 Task: Send an email with the signature Gage Hill with the subject Invitation to a trade show and the message I am having trouble accessing the shared drive. Can you please check if there are any issues? from softage.10@softage.net to softage.8@softage.net and move the email from Sent Items to the folder Business growth
Action: Mouse moved to (97, 88)
Screenshot: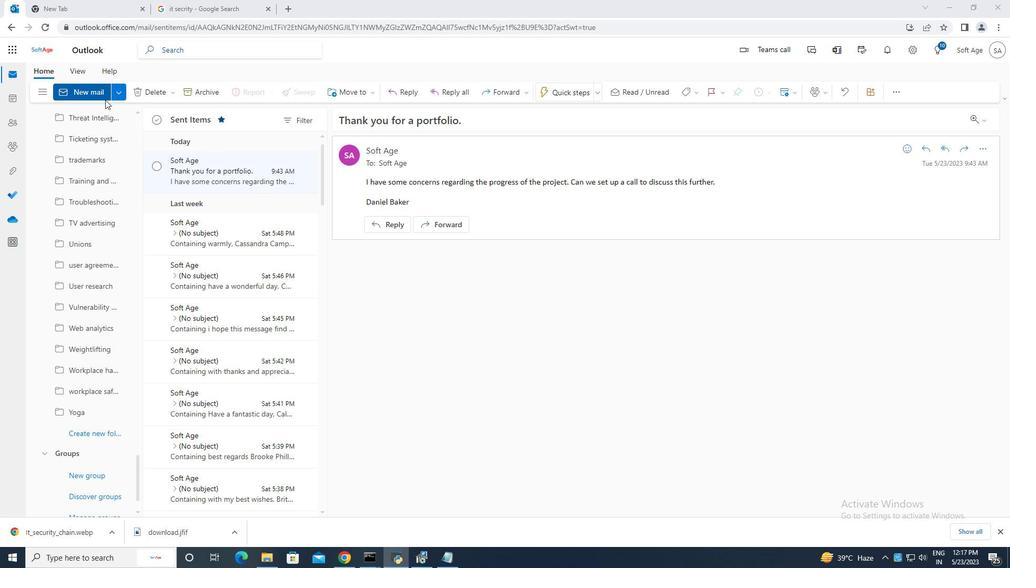 
Action: Mouse pressed left at (97, 88)
Screenshot: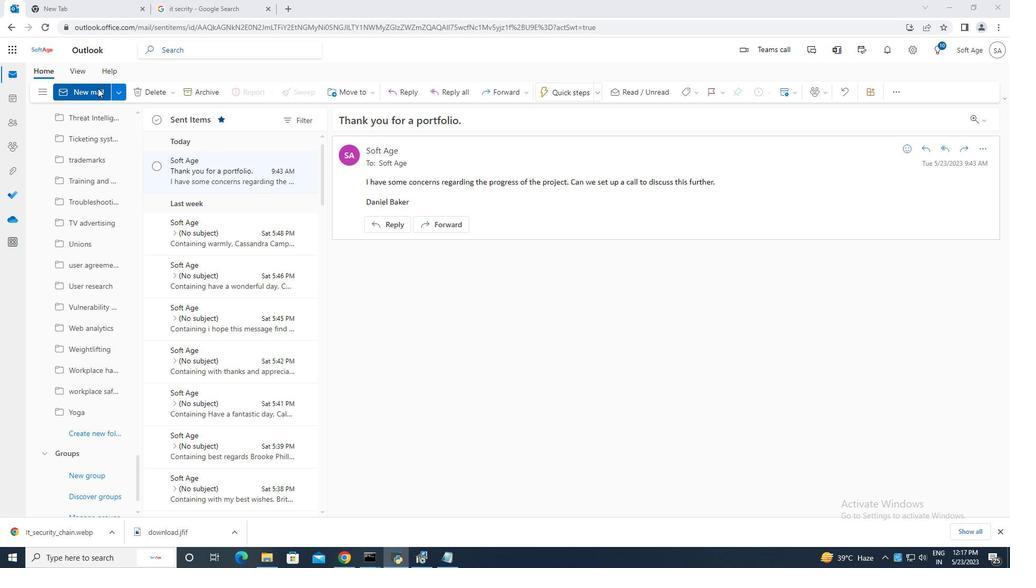 
Action: Mouse moved to (677, 100)
Screenshot: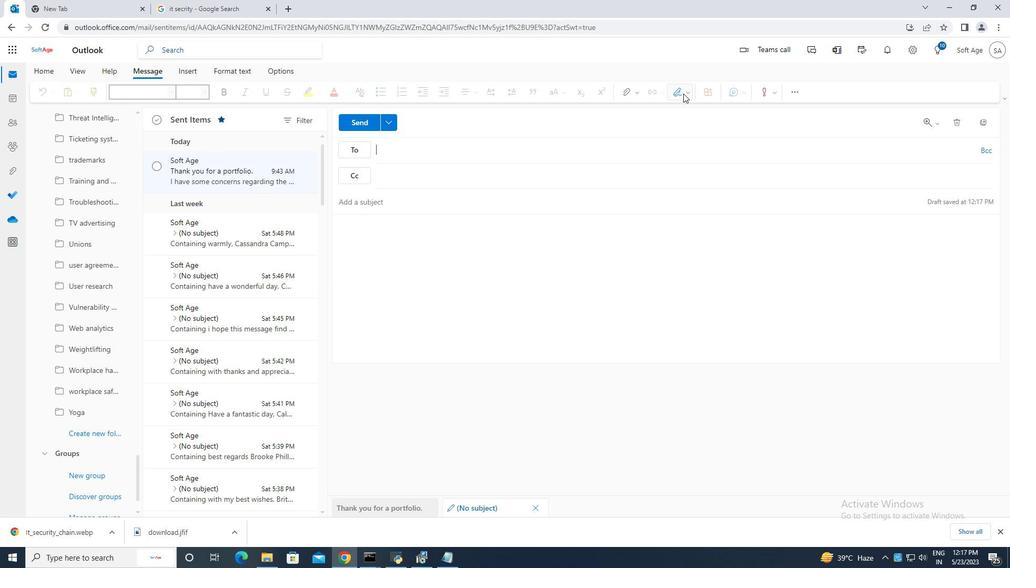 
Action: Mouse pressed left at (677, 100)
Screenshot: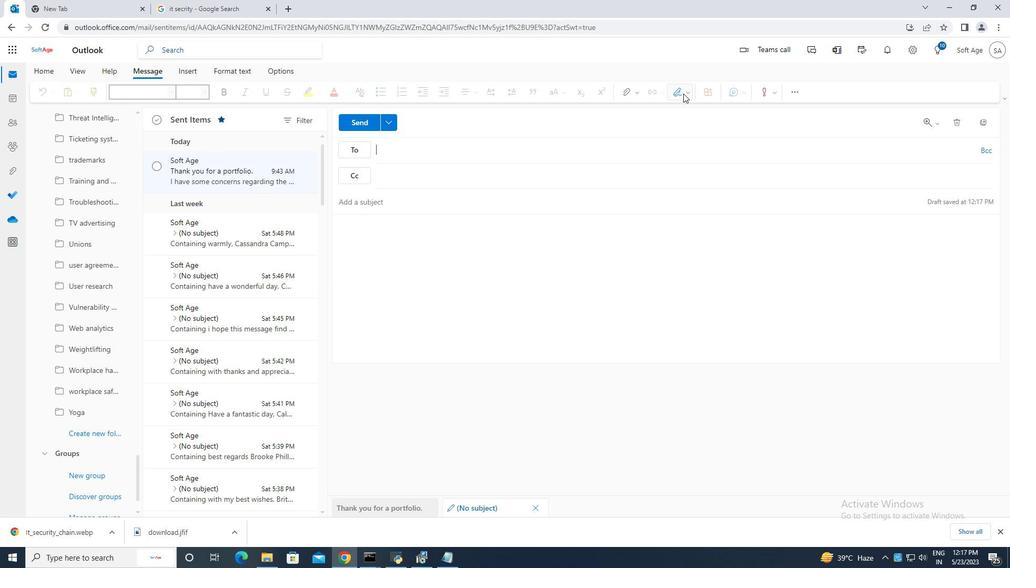 
Action: Mouse moved to (683, 91)
Screenshot: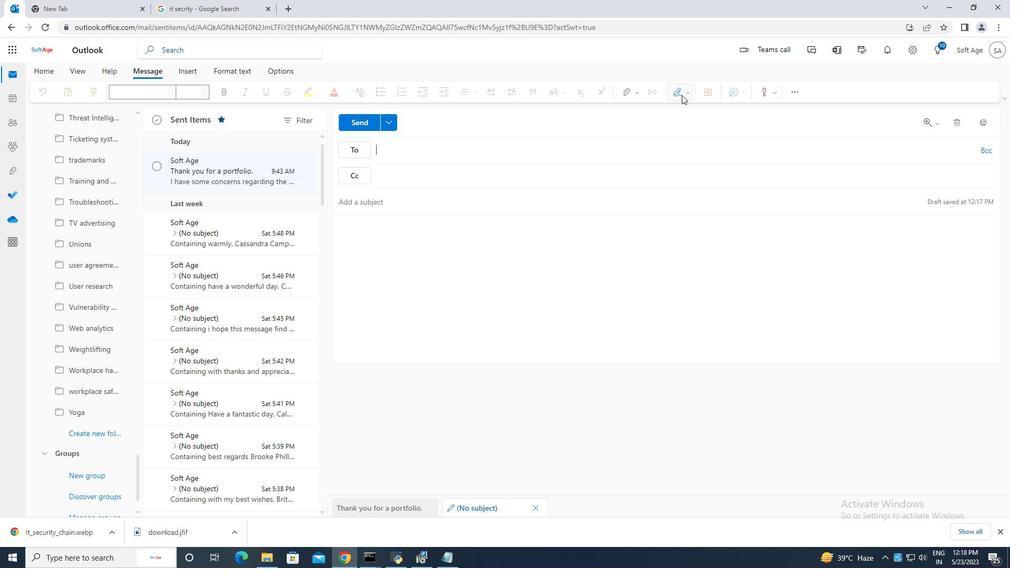 
Action: Mouse pressed left at (683, 91)
Screenshot: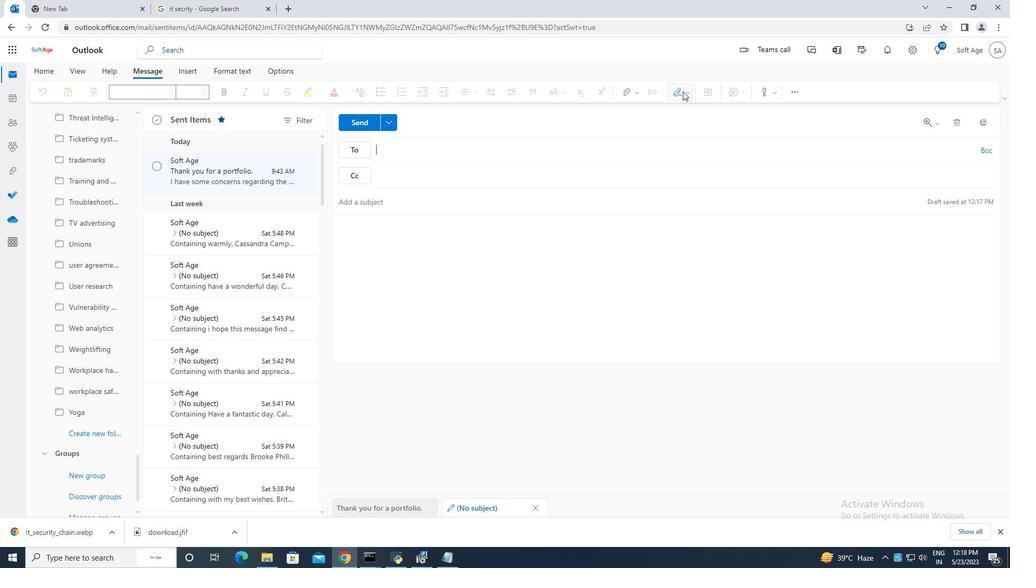 
Action: Mouse moved to (664, 132)
Screenshot: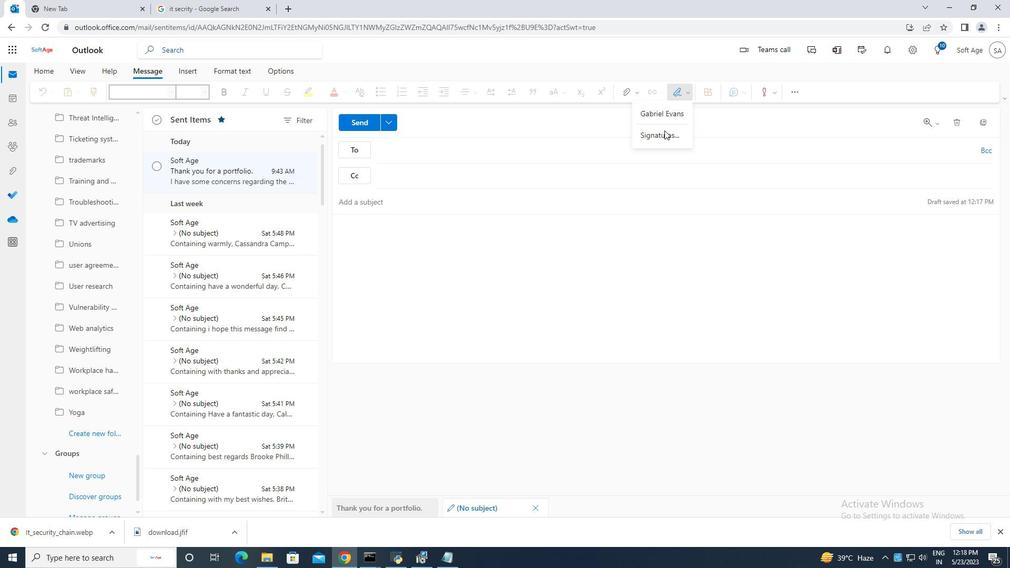 
Action: Mouse pressed left at (664, 132)
Screenshot: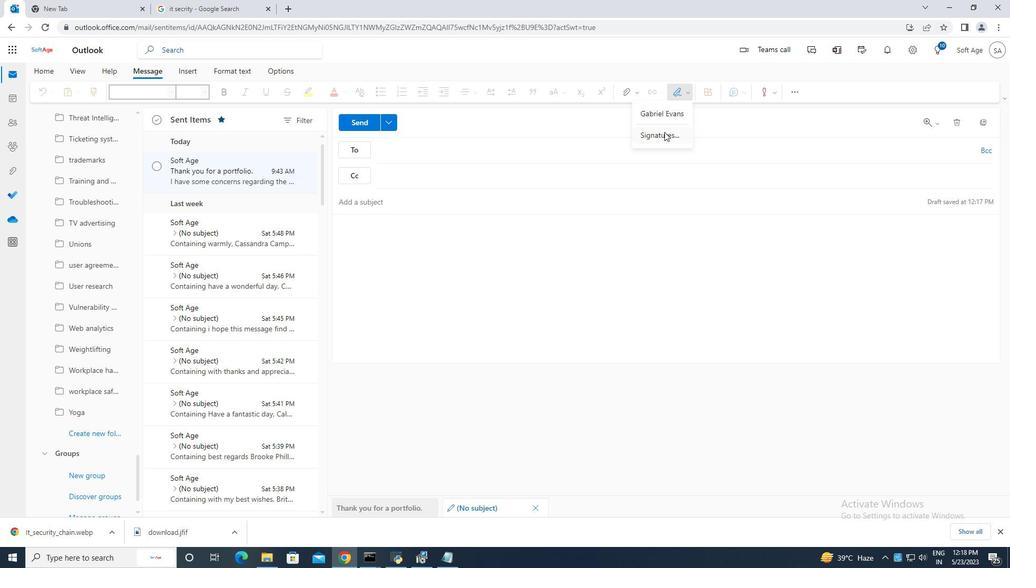 
Action: Mouse moved to (718, 177)
Screenshot: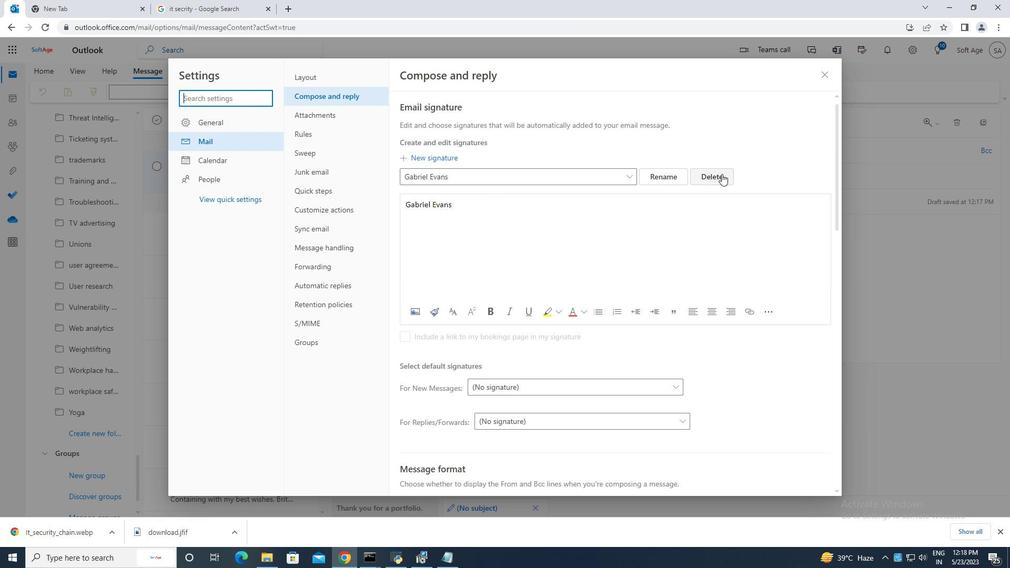
Action: Mouse pressed left at (718, 177)
Screenshot: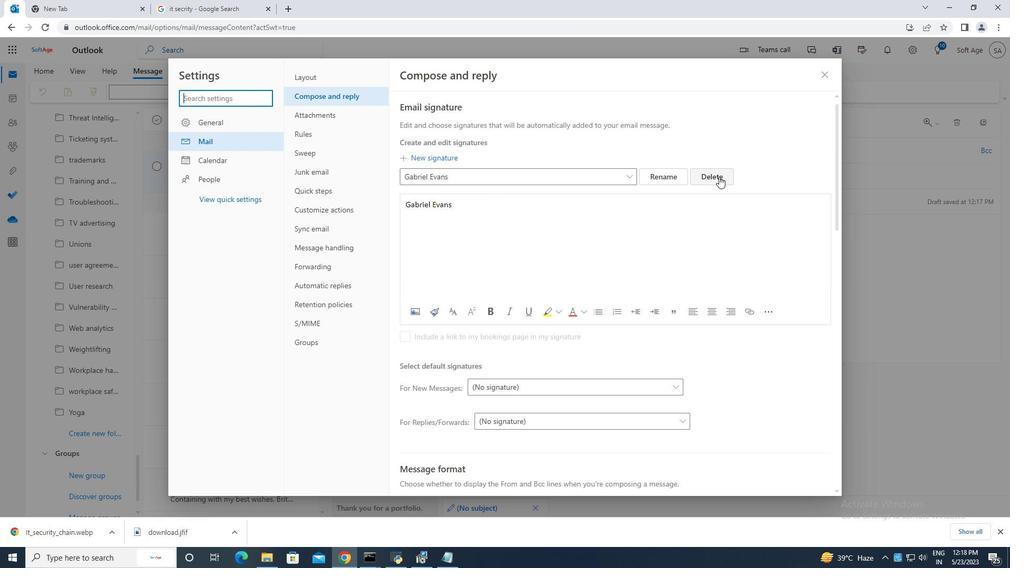 
Action: Mouse moved to (429, 177)
Screenshot: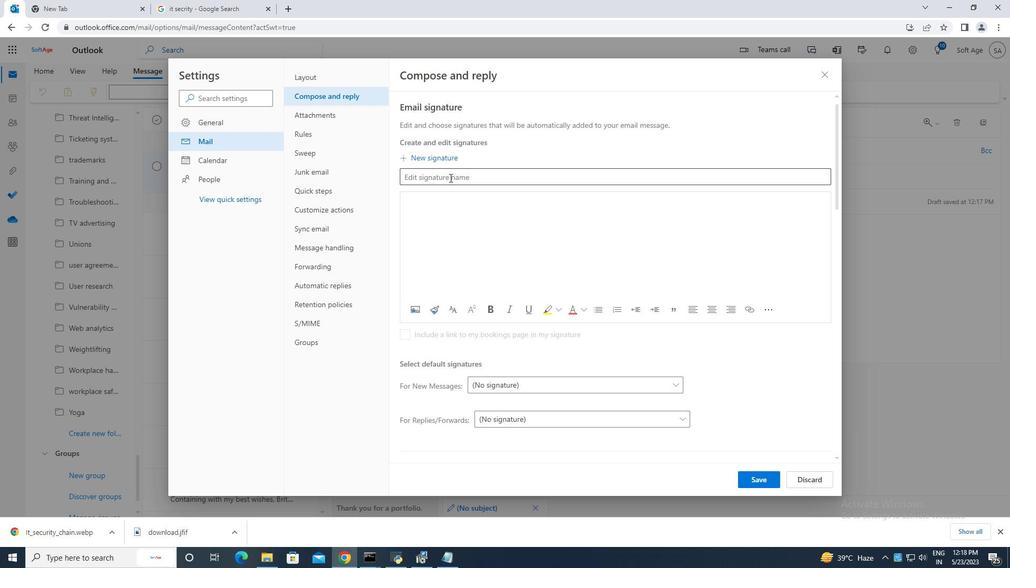 
Action: Mouse pressed left at (429, 177)
Screenshot: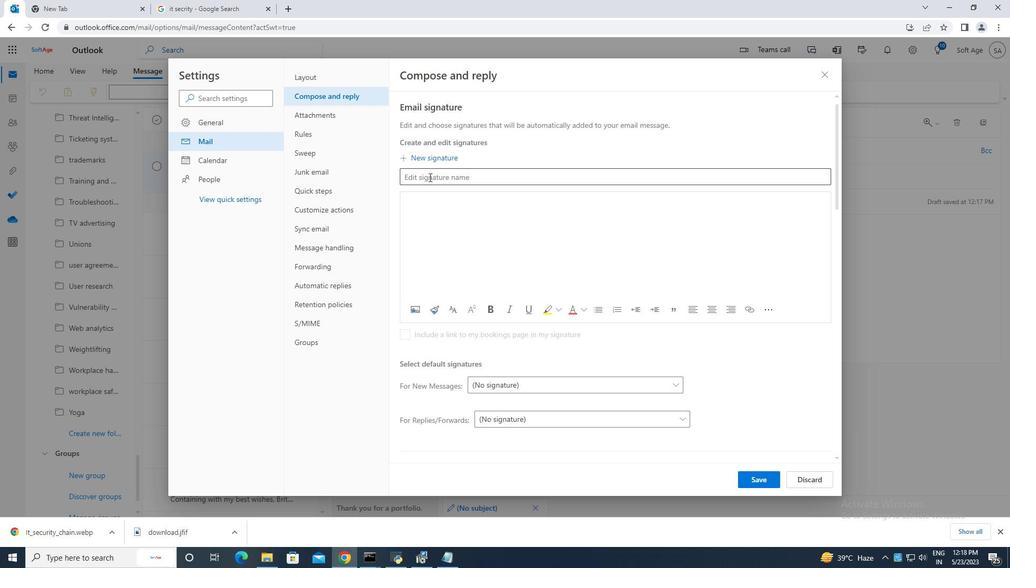
Action: Key pressed <Key.caps_lock>G<Key.caps_lock>age<Key.space><Key.caps_lock>H<Key.caps_lock>ill
Screenshot: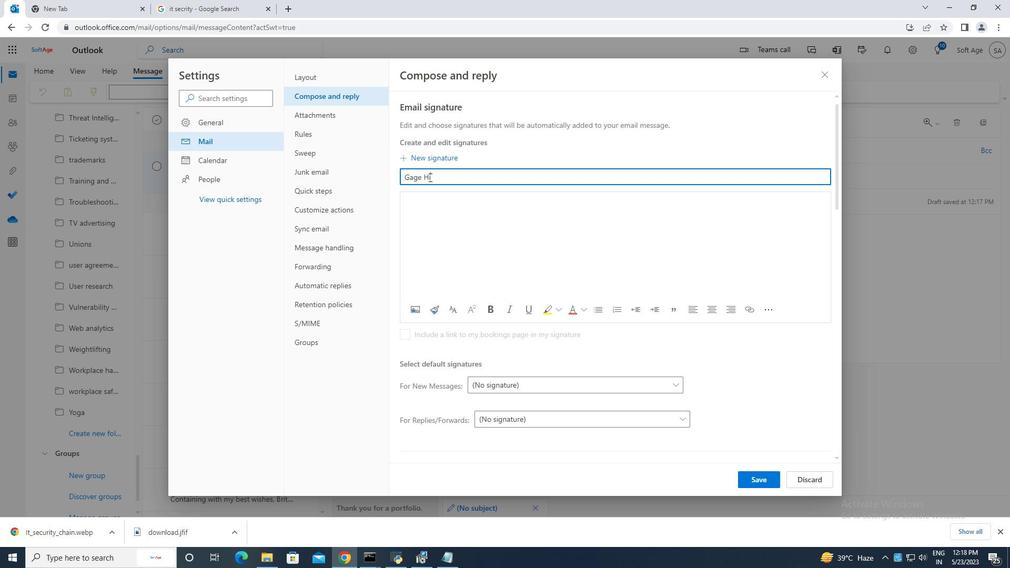 
Action: Mouse moved to (441, 207)
Screenshot: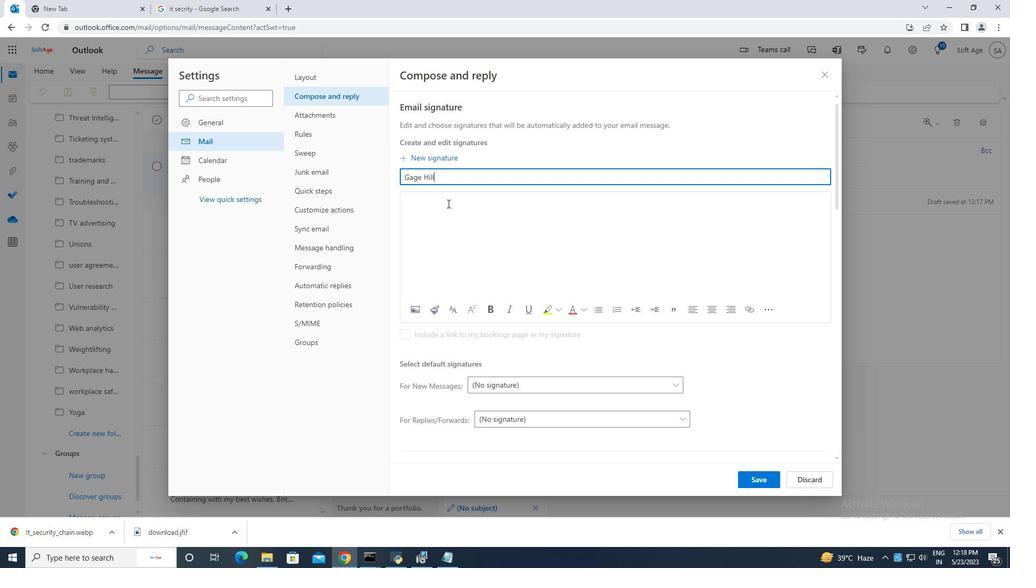 
Action: Mouse pressed left at (441, 207)
Screenshot: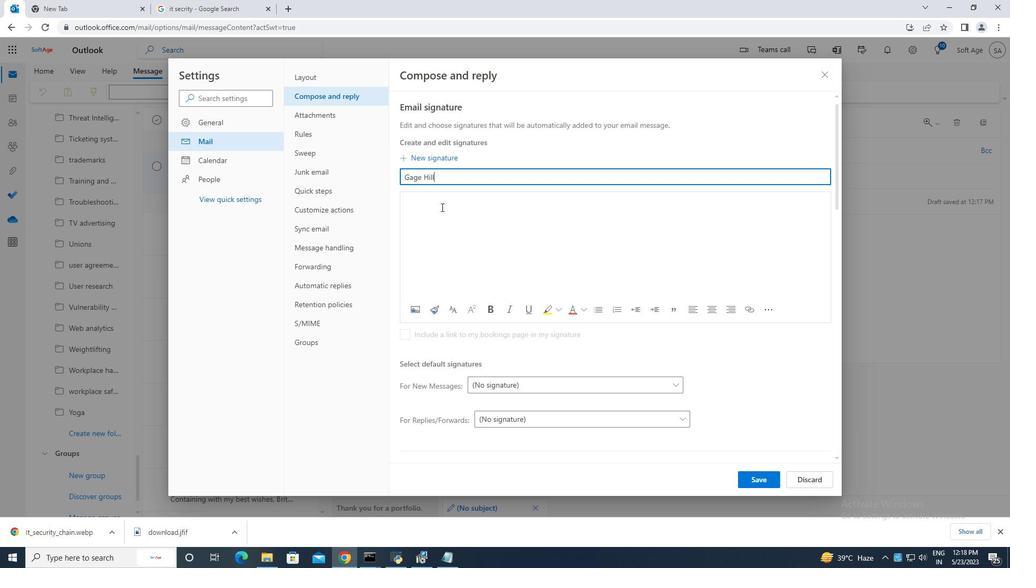 
Action: Mouse moved to (438, 207)
Screenshot: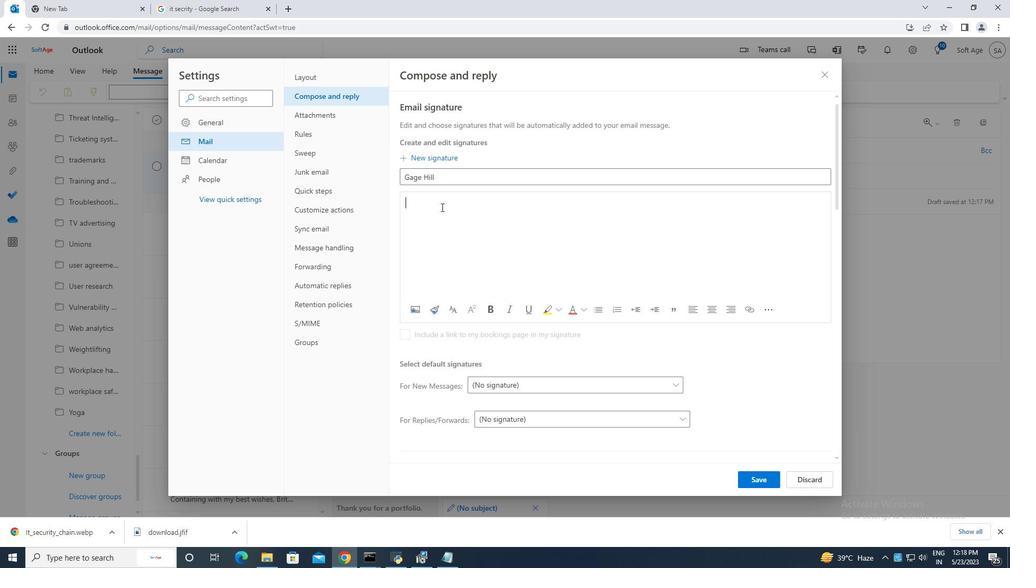 
Action: Key pressed <Key.caps_lock>G<Key.caps_lock>age<Key.space><Key.caps_lock>H<Key.caps_lock>ill
Screenshot: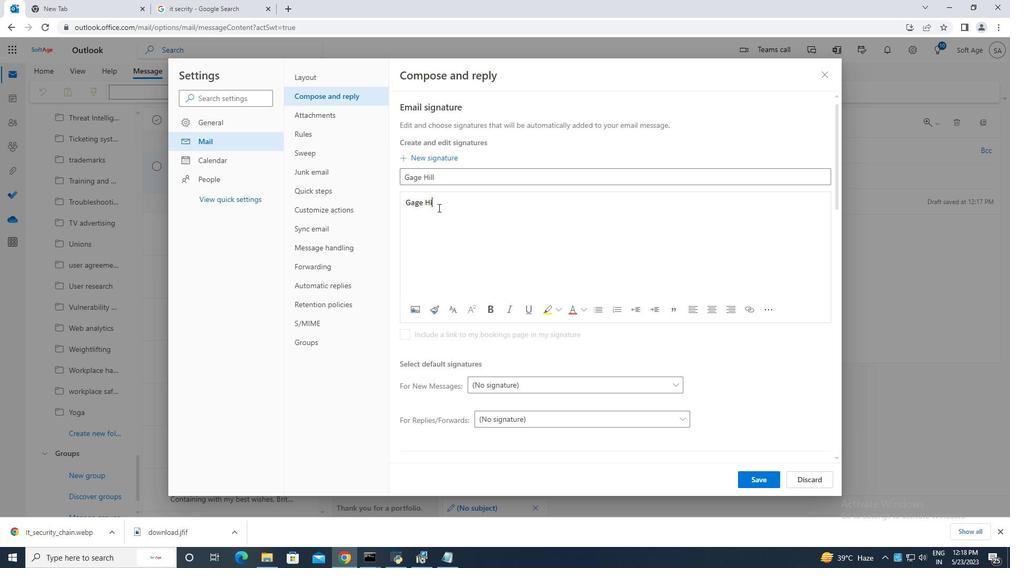 
Action: Mouse moved to (763, 481)
Screenshot: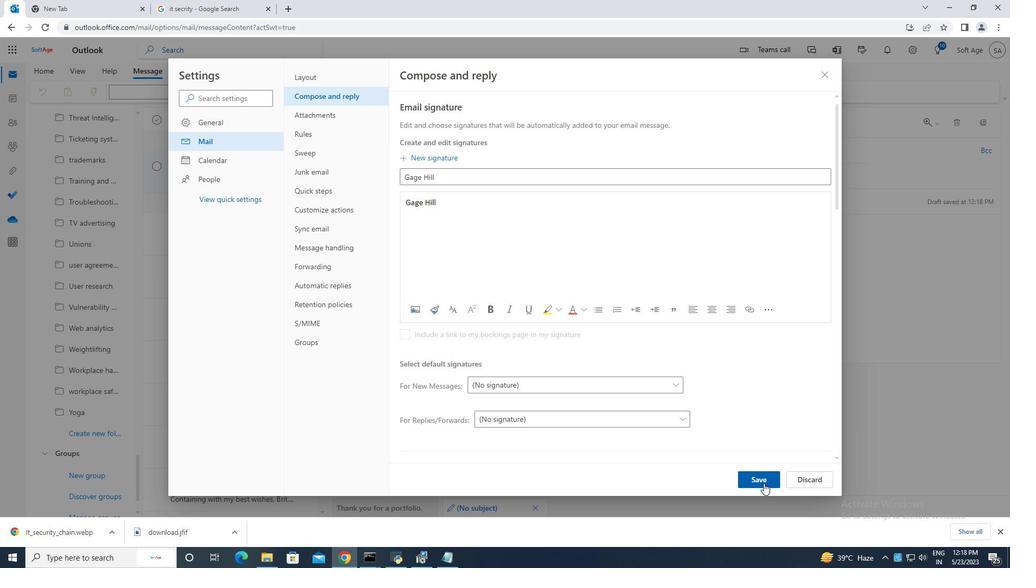 
Action: Mouse pressed left at (763, 481)
Screenshot: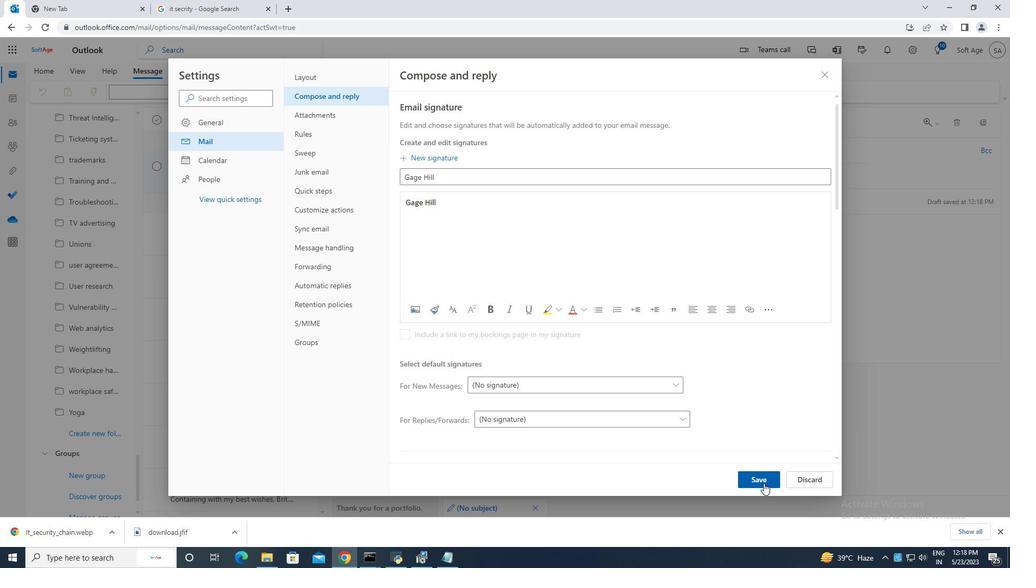 
Action: Mouse moved to (826, 73)
Screenshot: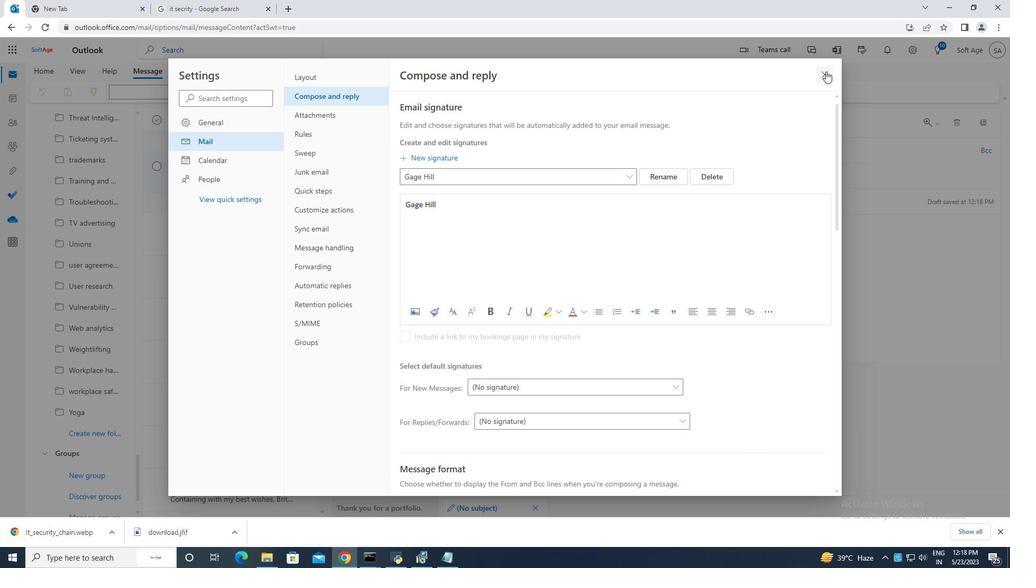 
Action: Mouse pressed left at (826, 73)
Screenshot: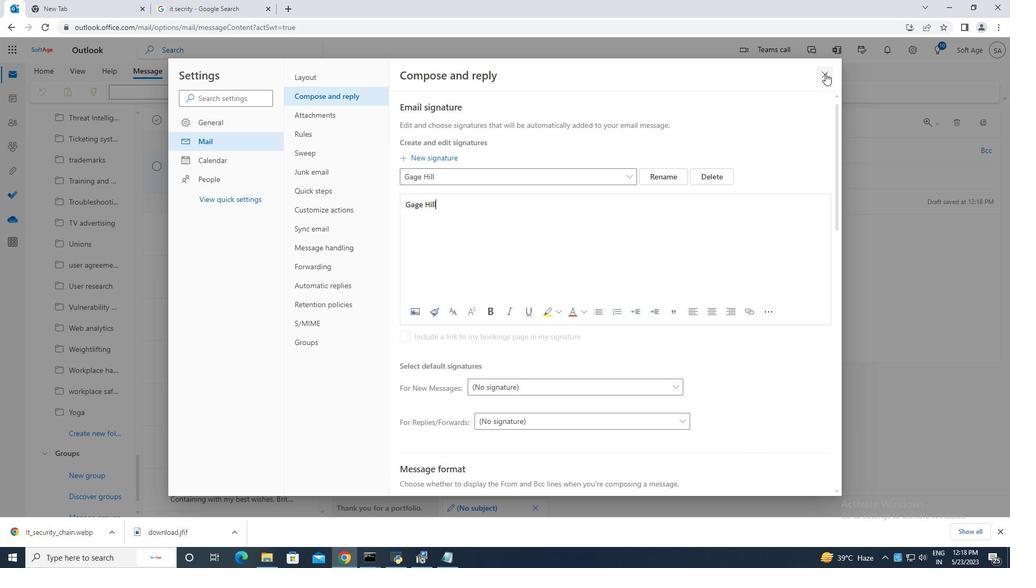 
Action: Mouse moved to (691, 93)
Screenshot: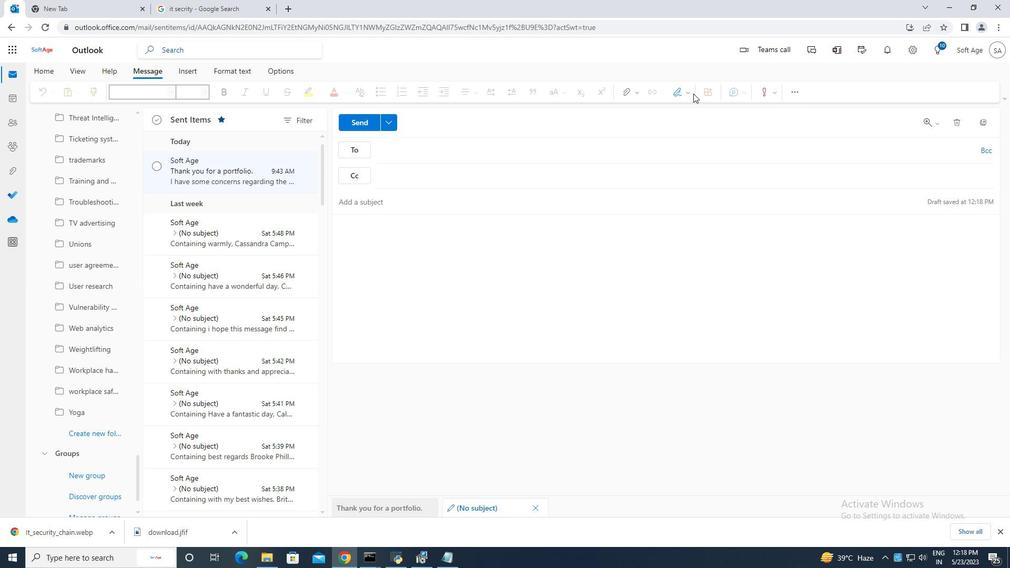 
Action: Mouse pressed left at (691, 93)
Screenshot: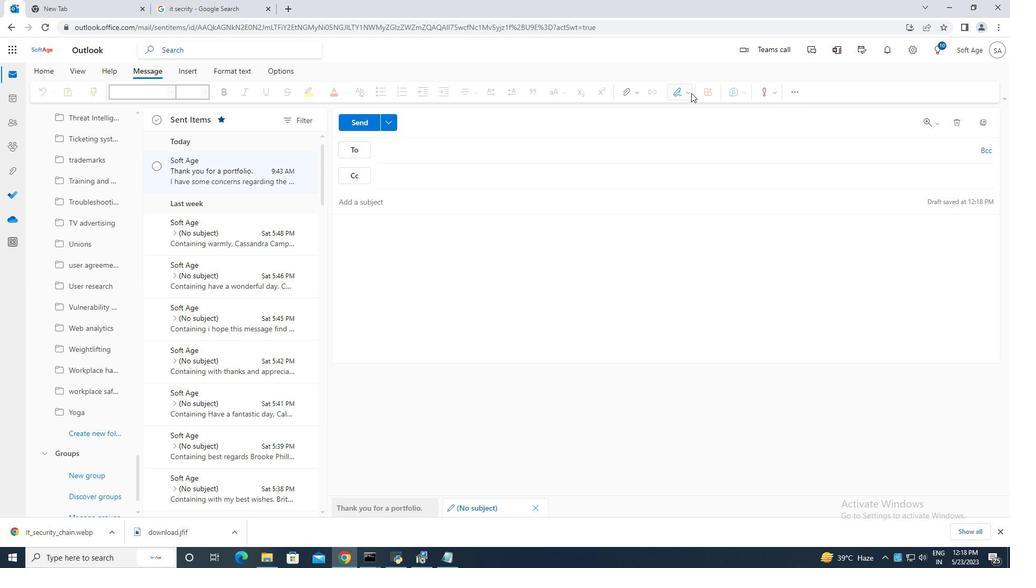 
Action: Mouse moved to (663, 115)
Screenshot: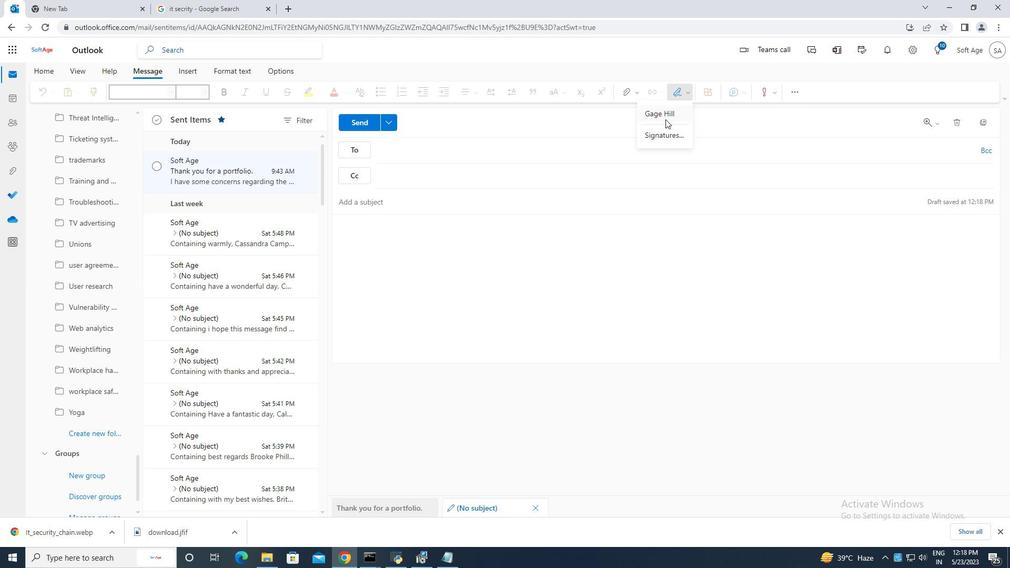
Action: Mouse pressed left at (663, 115)
Screenshot: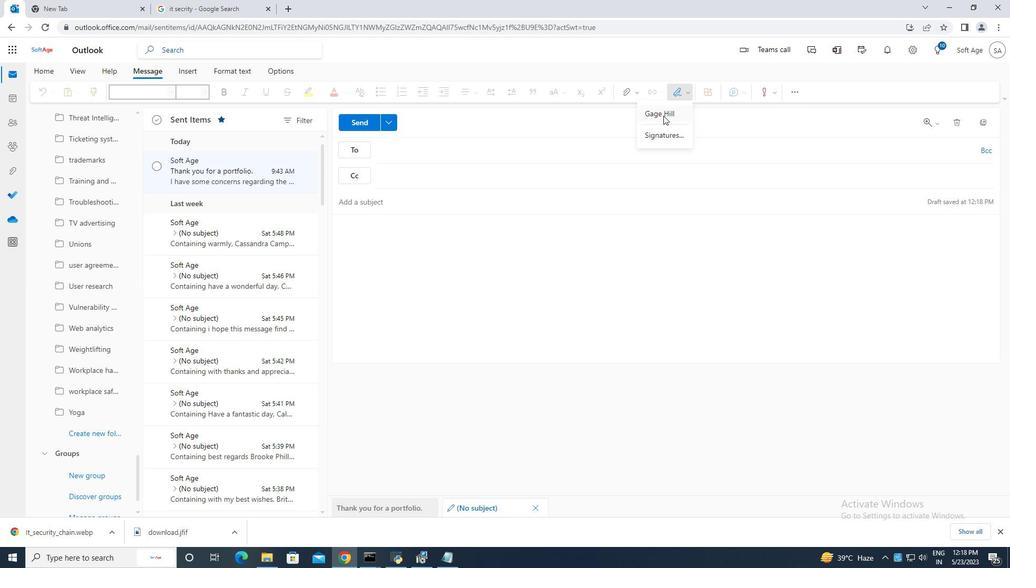 
Action: Mouse moved to (347, 222)
Screenshot: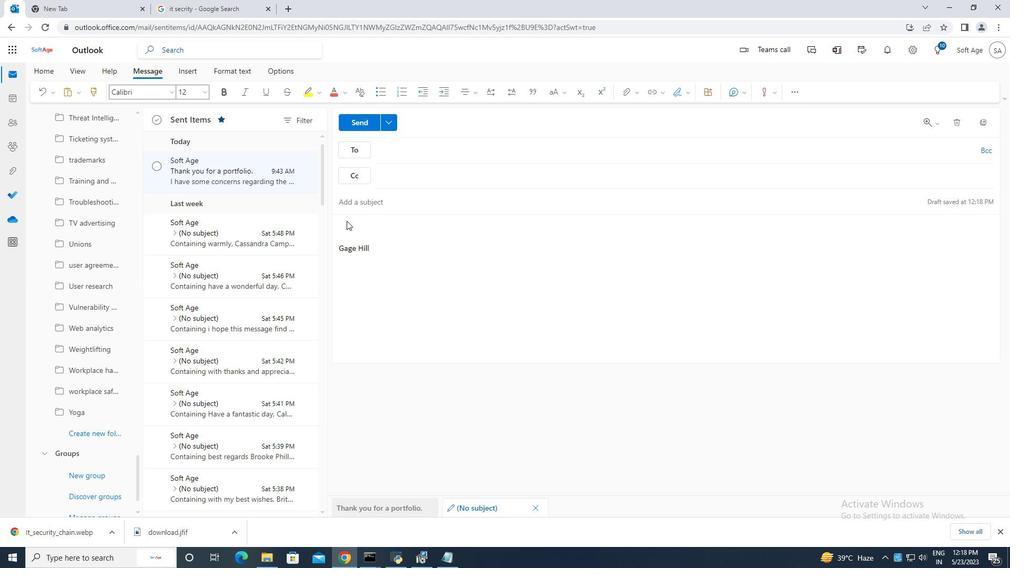 
Action: Mouse pressed left at (347, 222)
Screenshot: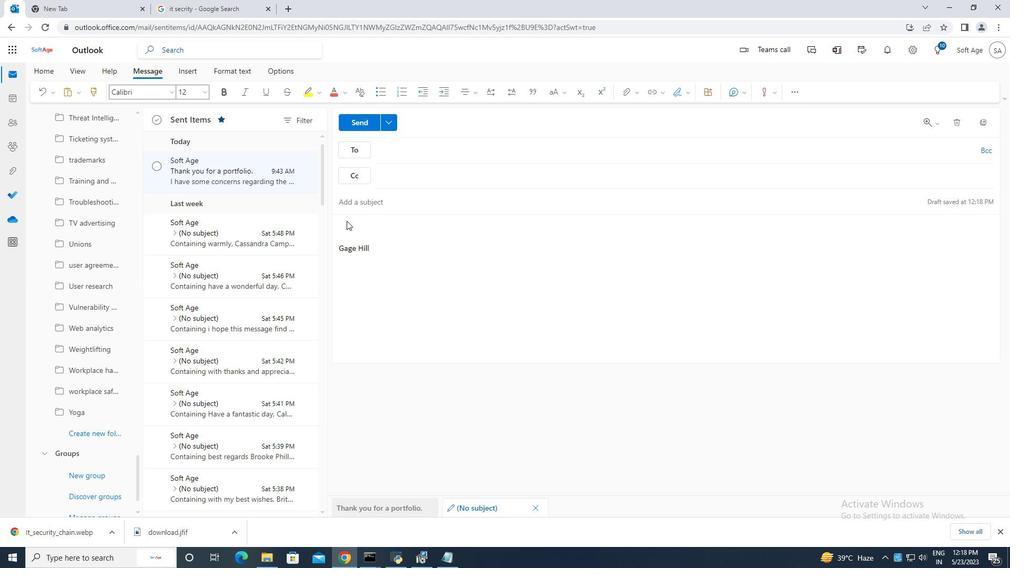 
Action: Mouse moved to (355, 199)
Screenshot: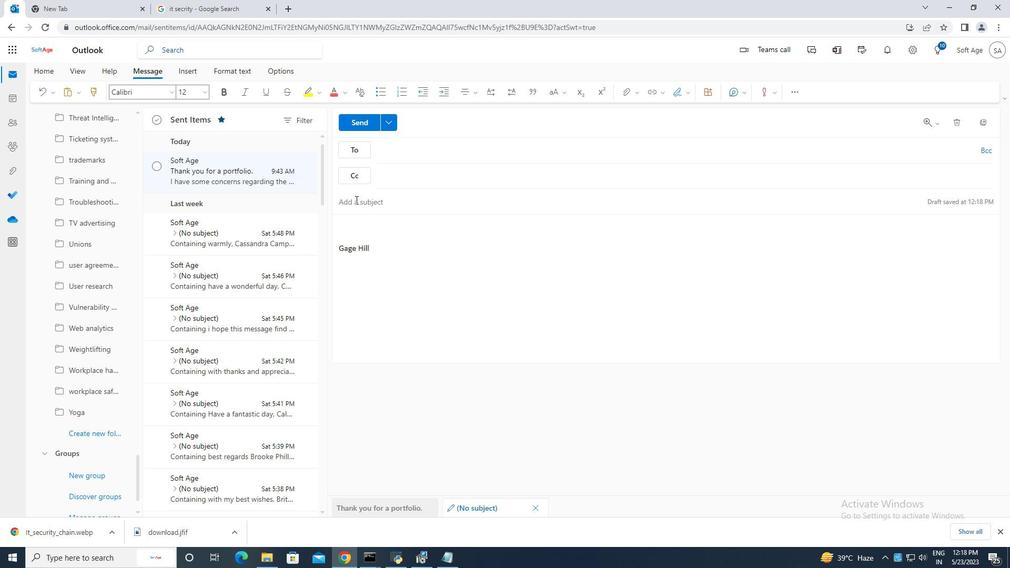 
Action: Mouse pressed left at (355, 199)
Screenshot: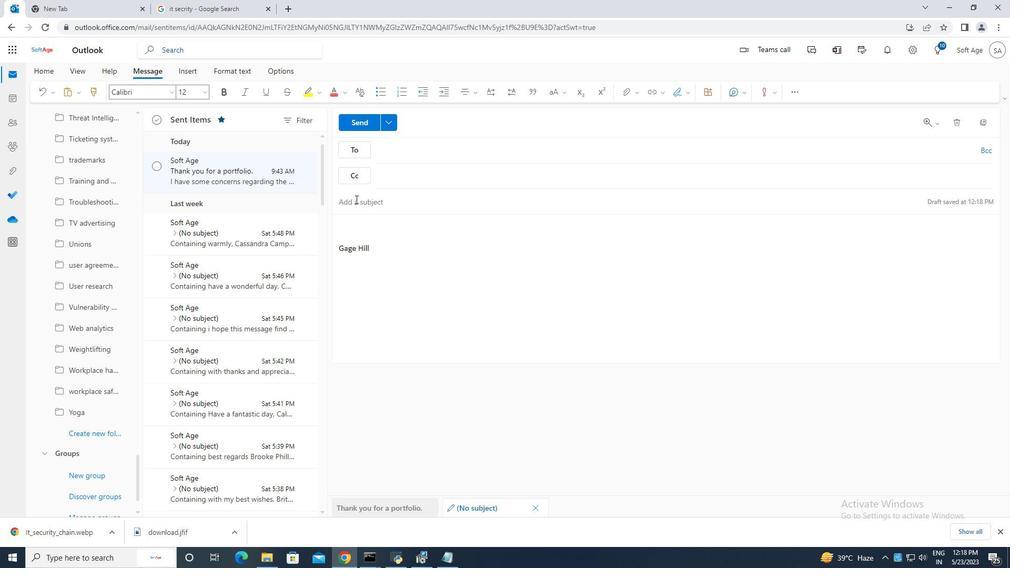 
Action: Mouse moved to (355, 199)
Screenshot: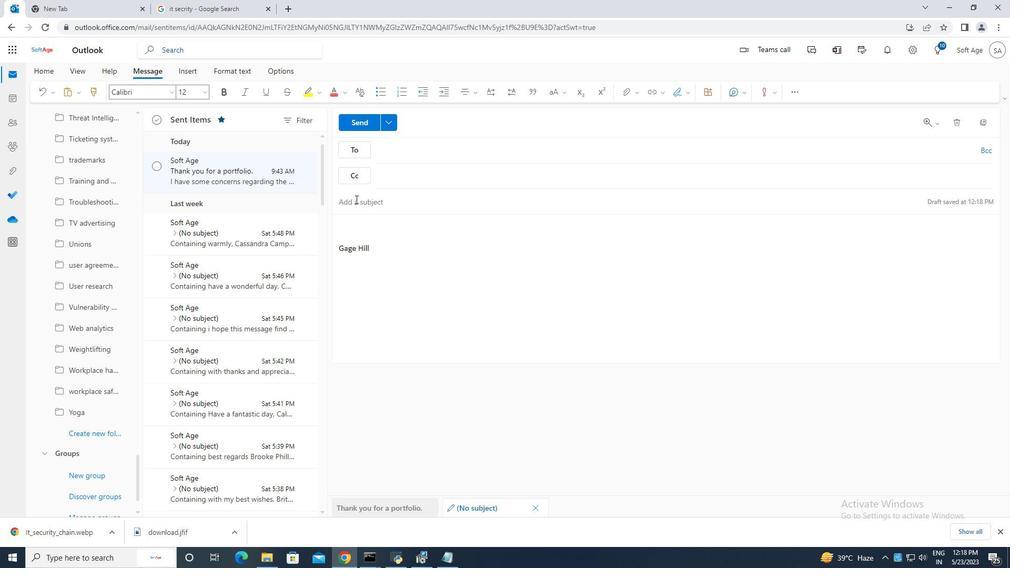 
Action: Key pressed <Key.caps_lock>I<Key.caps_lock>nvitation<Key.space>to<Key.space>a<Key.space>trade<Key.space>show<Key.space><Key.backspace>.
Screenshot: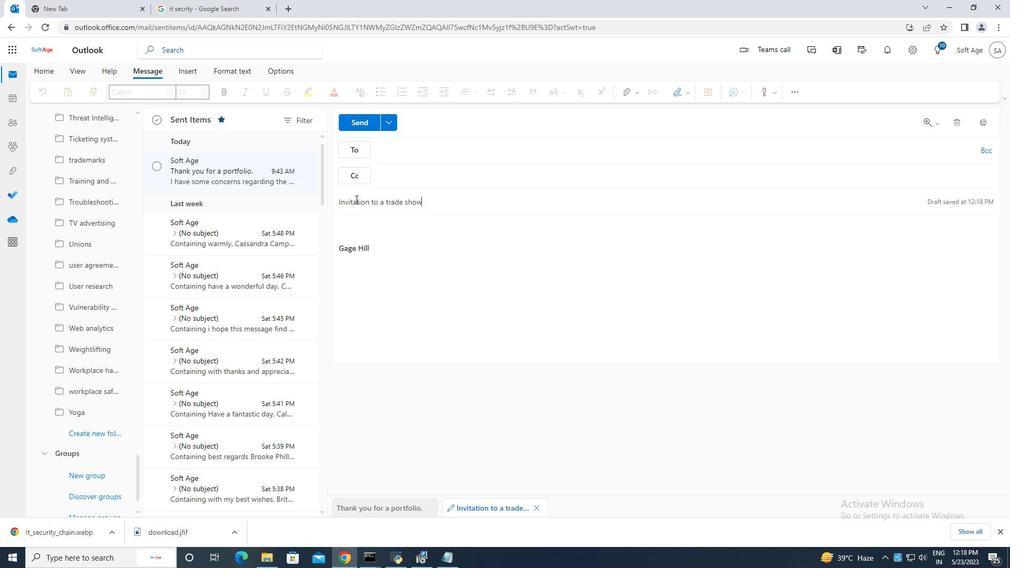 
Action: Mouse moved to (365, 220)
Screenshot: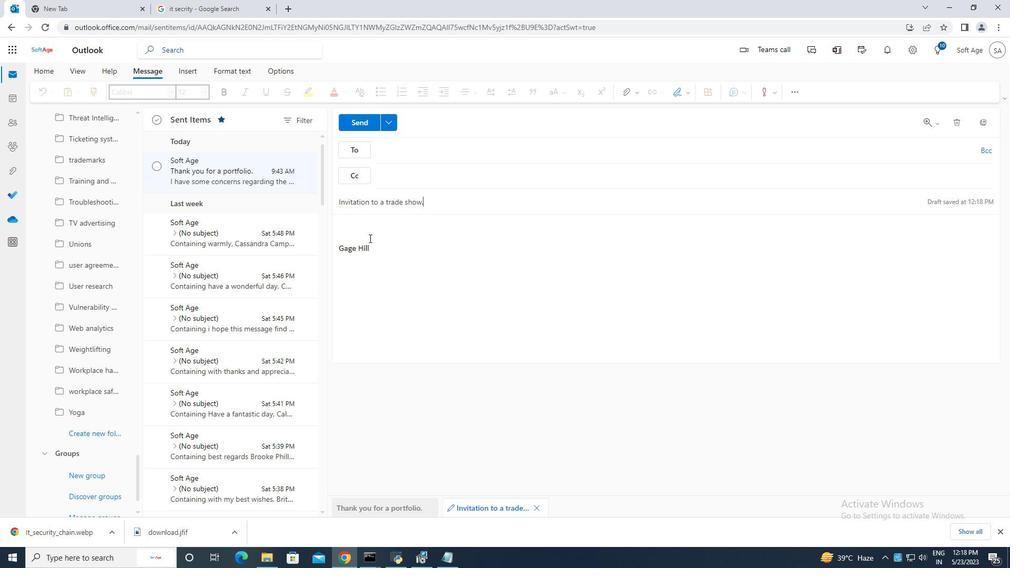 
Action: Mouse pressed left at (365, 220)
Screenshot: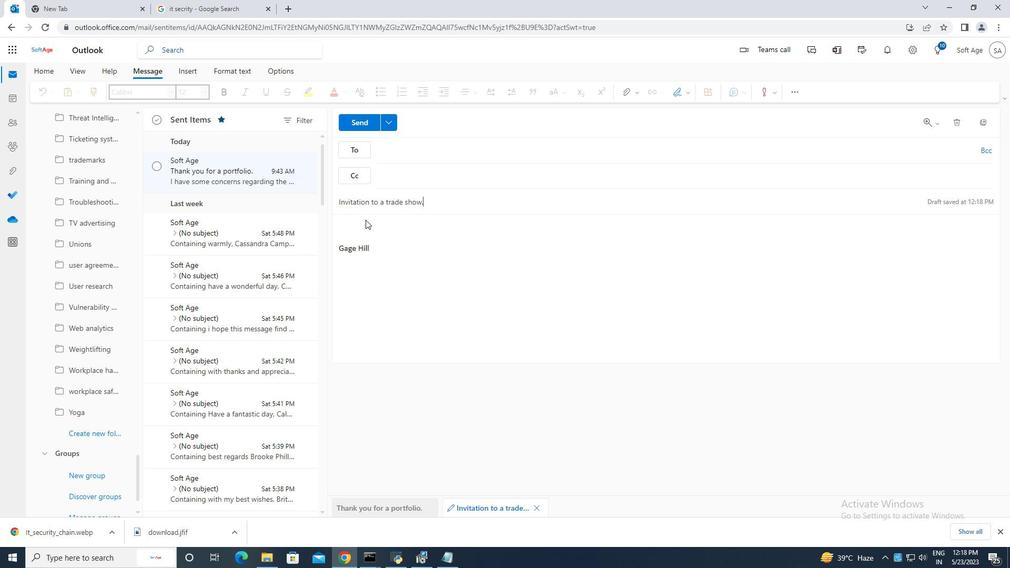 
Action: Mouse moved to (356, 222)
Screenshot: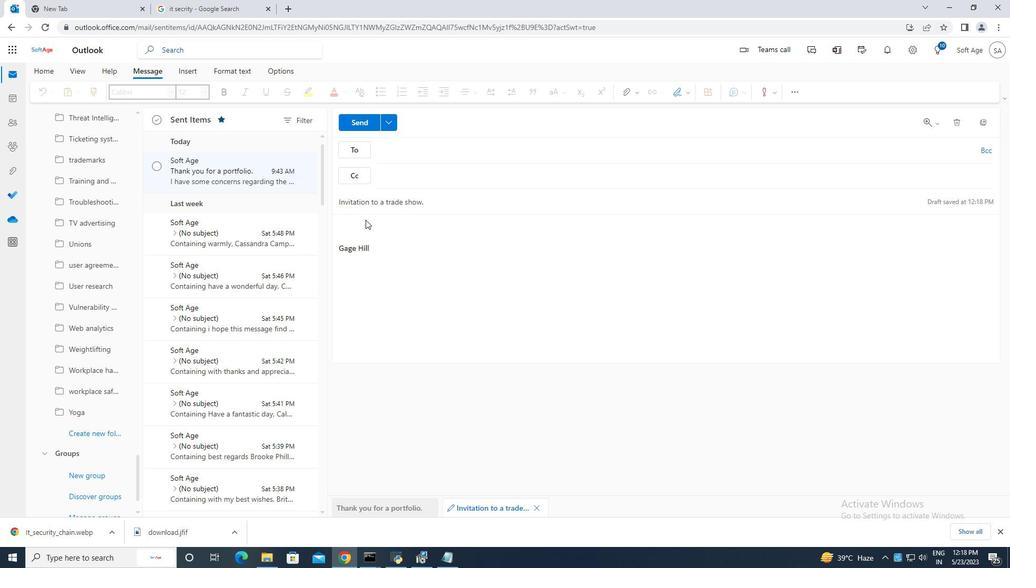 
Action: Mouse pressed left at (356, 222)
Screenshot: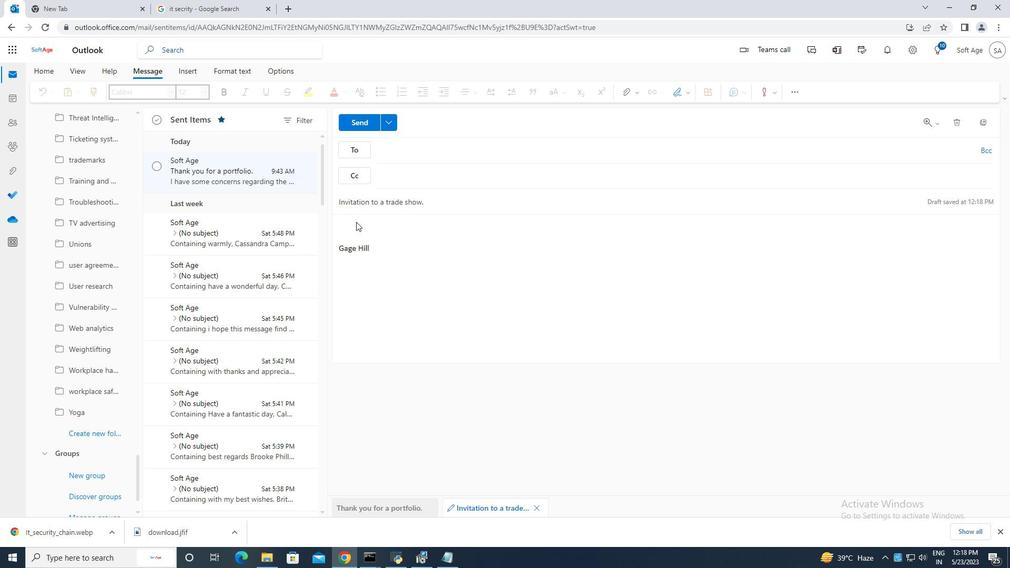 
Action: Mouse moved to (353, 225)
Screenshot: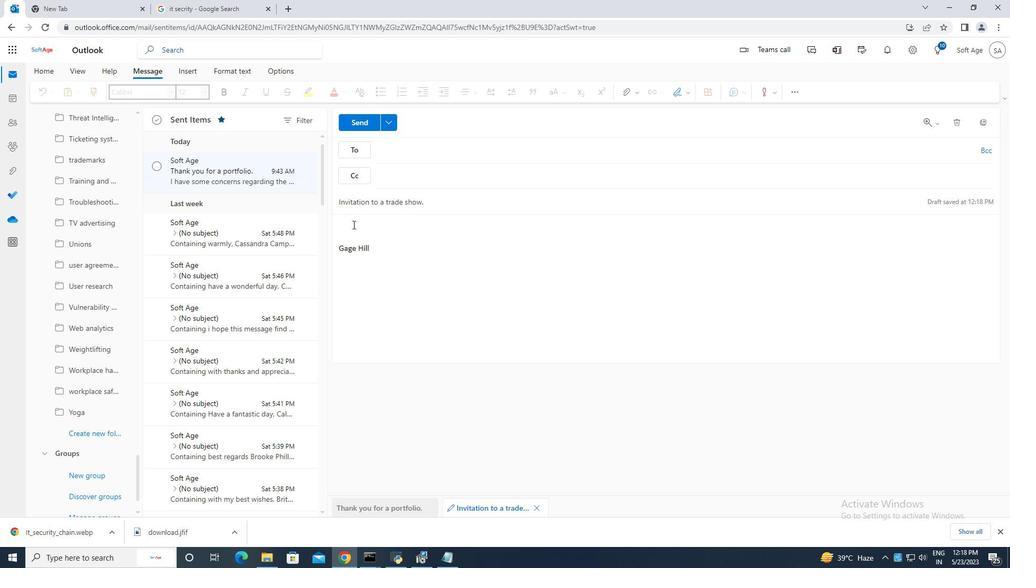 
Action: Mouse pressed left at (353, 225)
Screenshot: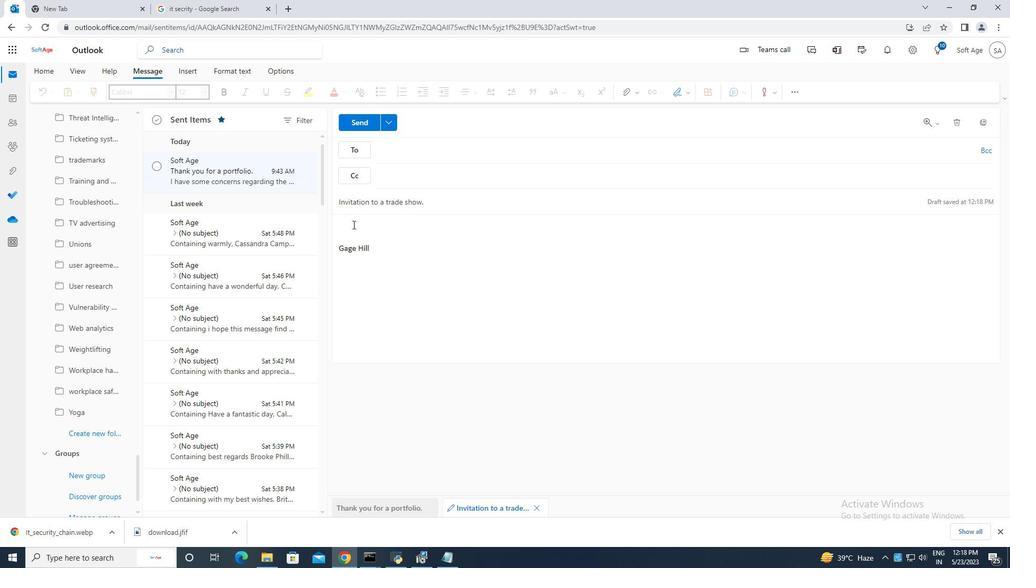 
Action: Mouse moved to (353, 226)
Screenshot: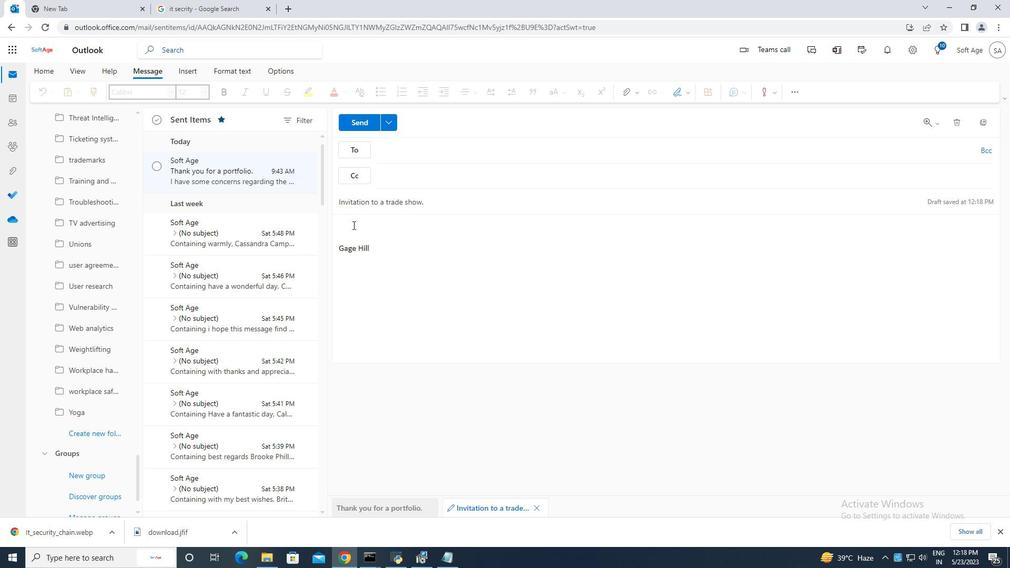 
Action: Key pressed <Key.caps_lock>I<Key.caps_lock><Key.space>am<Key.space>having<Key.space>trouble<Key.space>accessing<Key.space>the<Key.space>shared<Key.space>drive.<Key.space><Key.caps_lock>C<Key.caps_lock>an<Key.space>you<Key.space>please<Key.space>check<Key.space>if<Key.space>there<Key.space>are<Key.space>any<Key.space>issues.
Screenshot: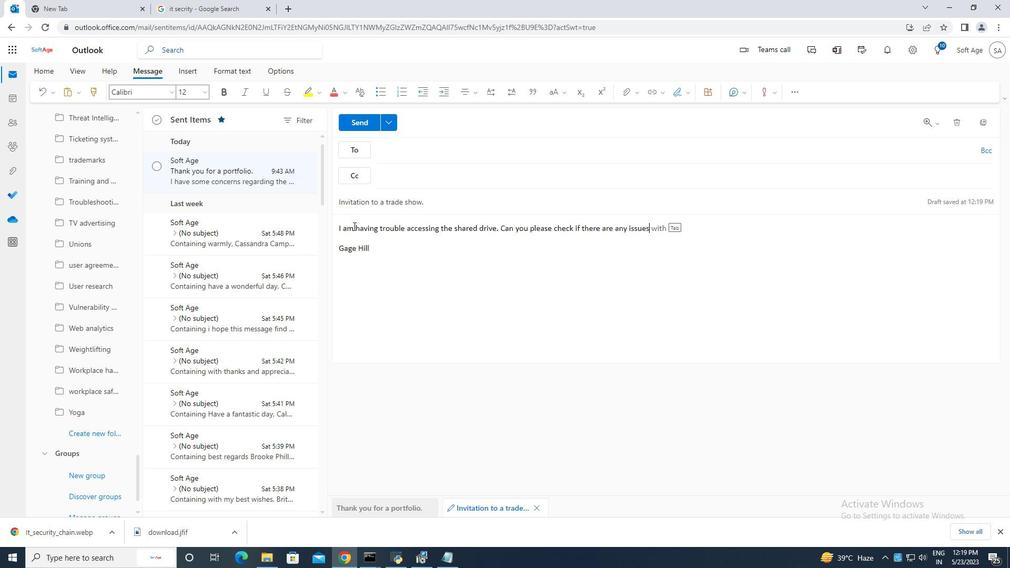 
Action: Mouse moved to (399, 150)
Screenshot: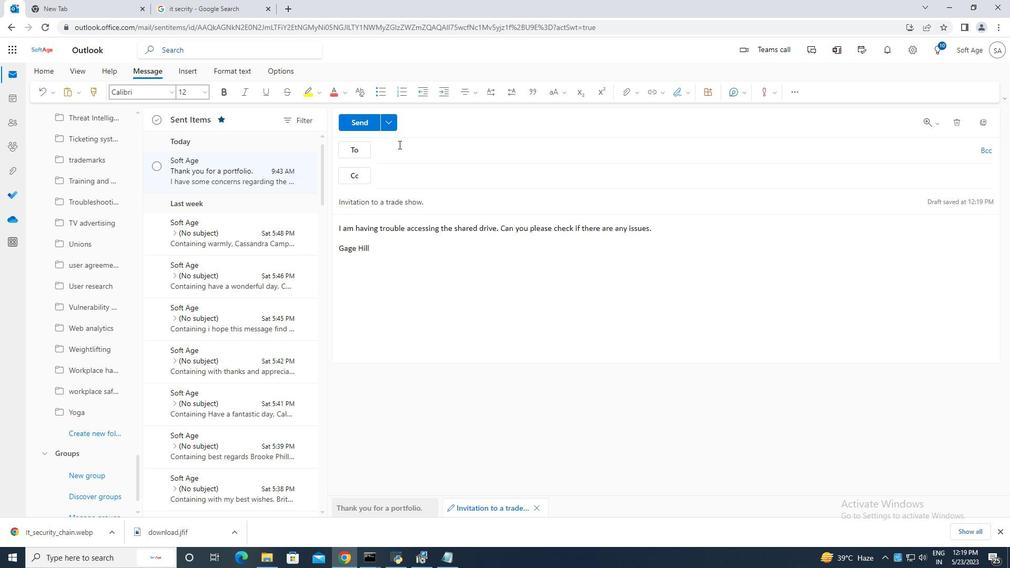 
Action: Mouse pressed left at (399, 150)
Screenshot: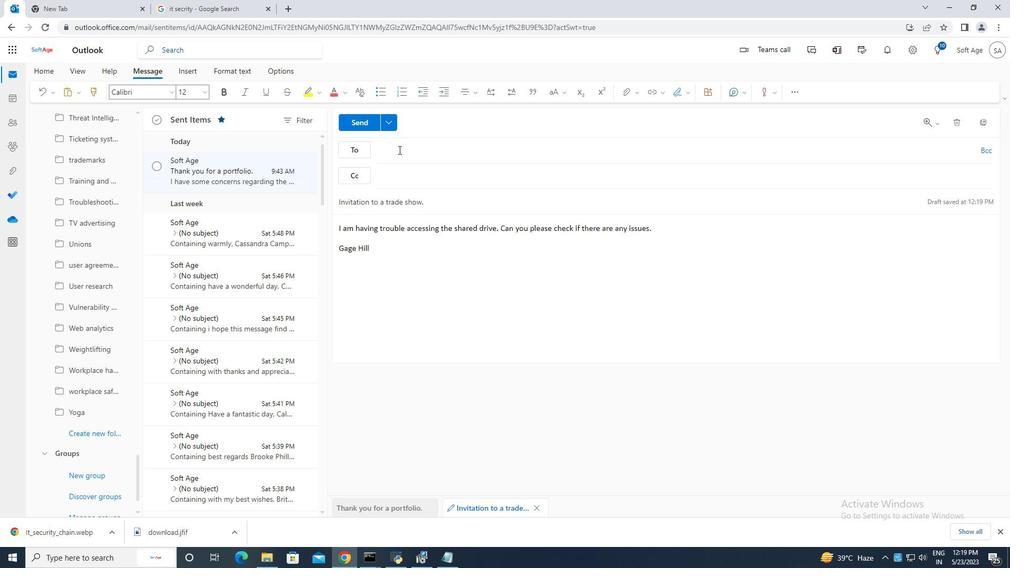 
Action: Key pressed softage.8<Key.shift><Key.shift>@
Screenshot: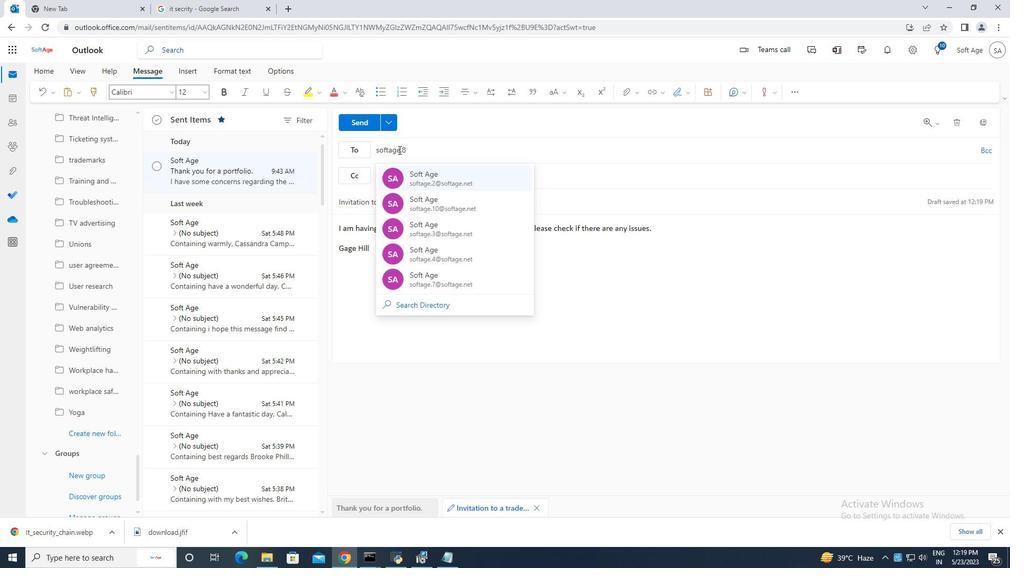 
Action: Mouse moved to (480, 176)
Screenshot: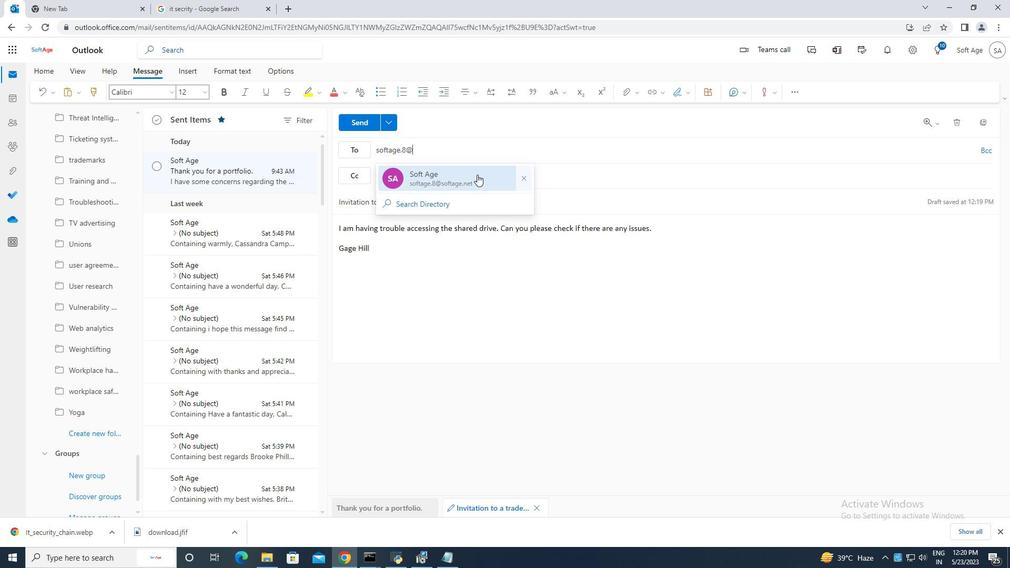 
Action: Mouse pressed left at (480, 176)
Screenshot: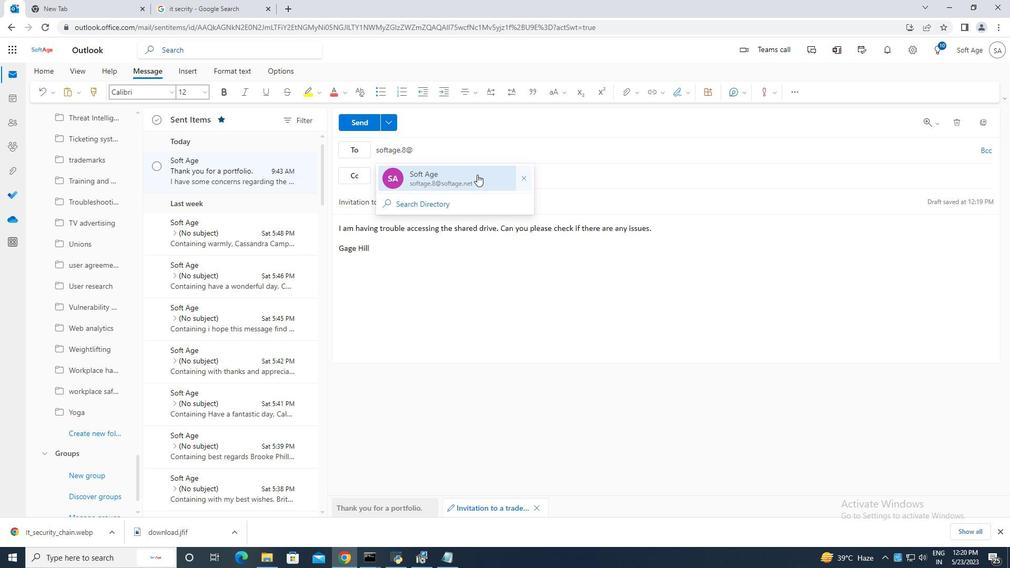 
Action: Mouse moved to (91, 435)
Screenshot: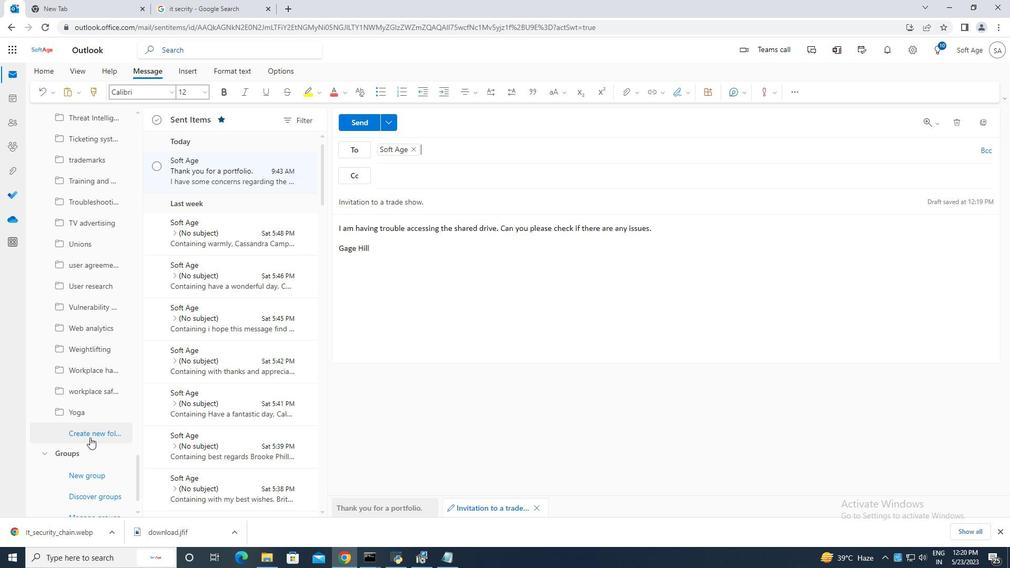 
Action: Mouse pressed left at (91, 435)
Screenshot: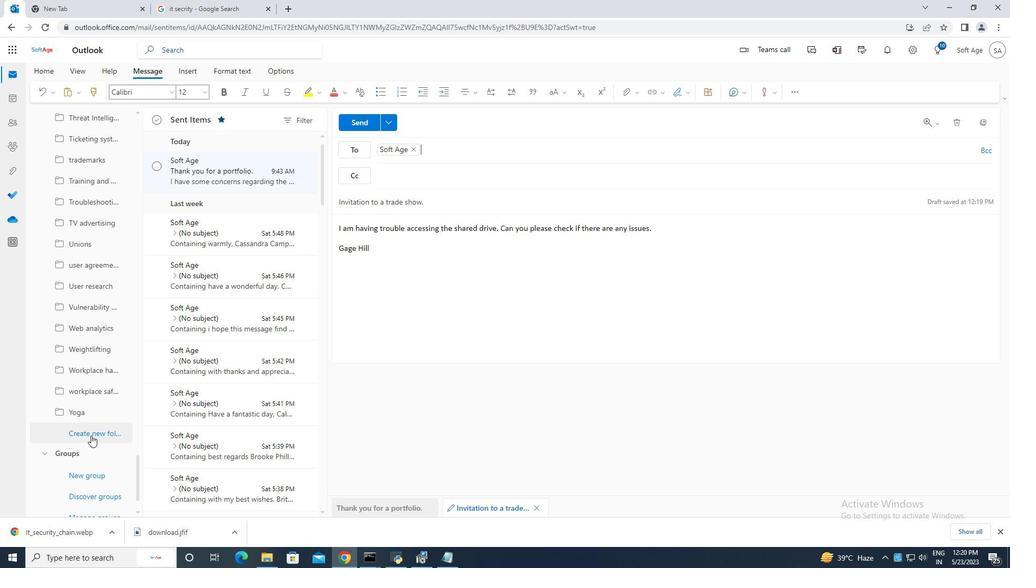 
Action: Mouse moved to (76, 437)
Screenshot: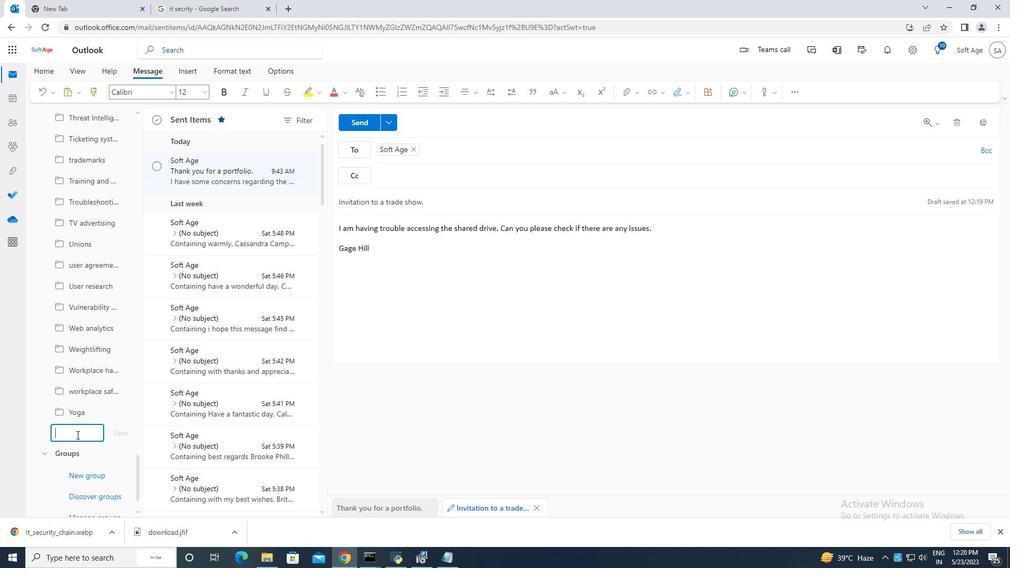 
Action: Mouse pressed left at (76, 437)
Screenshot: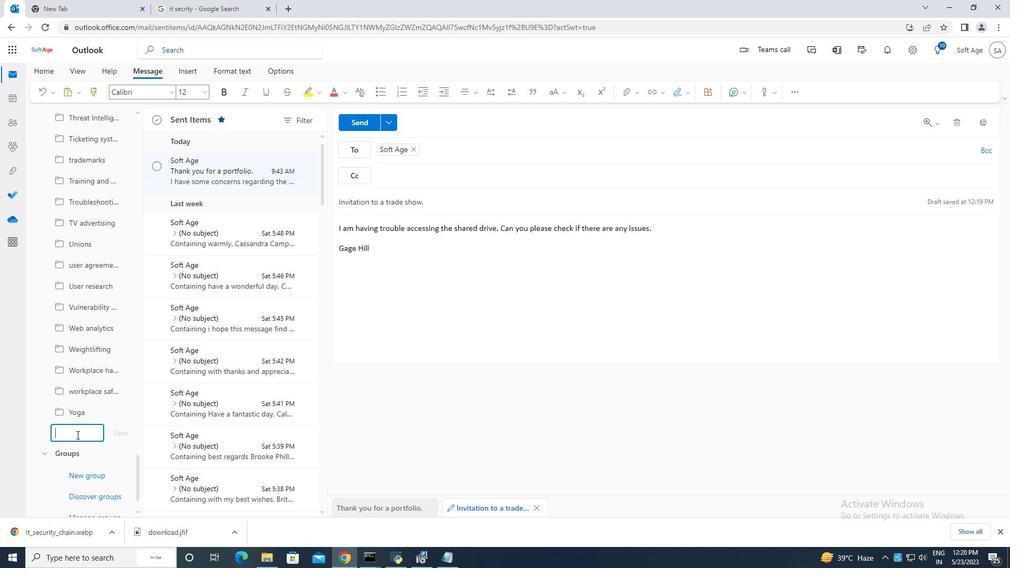 
Action: Mouse moved to (77, 437)
Screenshot: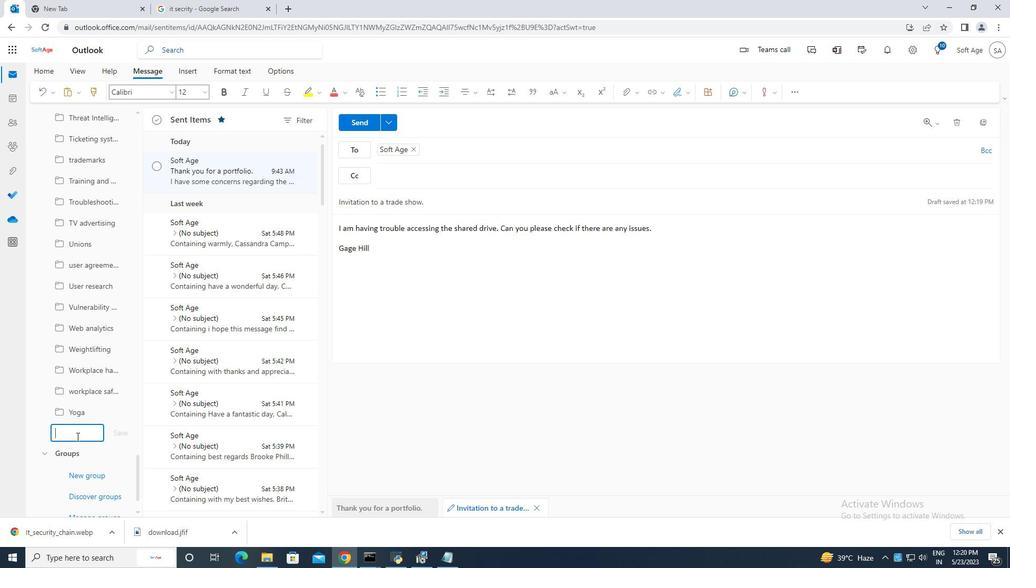 
Action: Key pressed <Key.caps_lock>B<Key.caps_lock>usiness<Key.space>groe<Key.backspace>wth
Screenshot: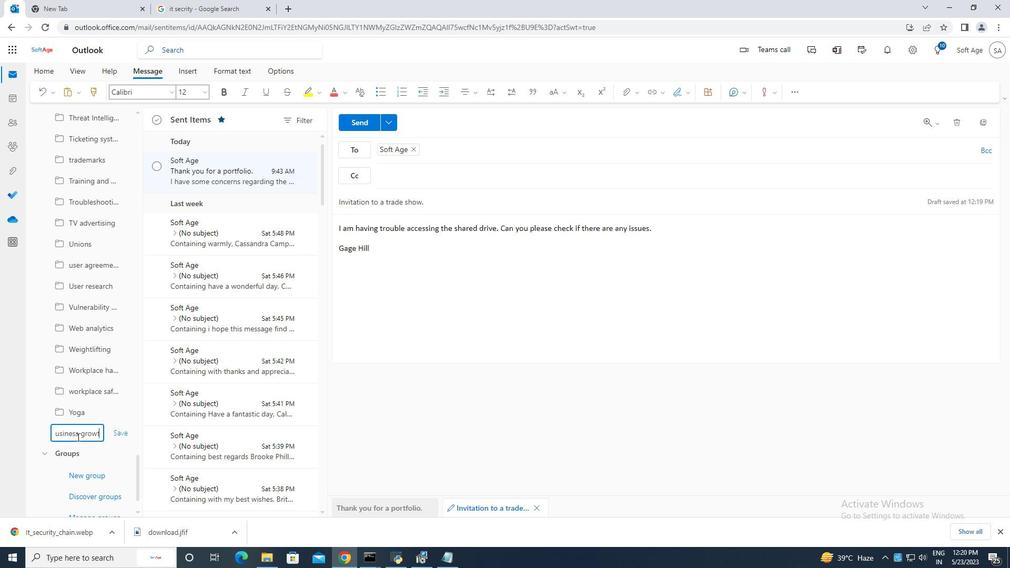
Action: Mouse moved to (122, 435)
Screenshot: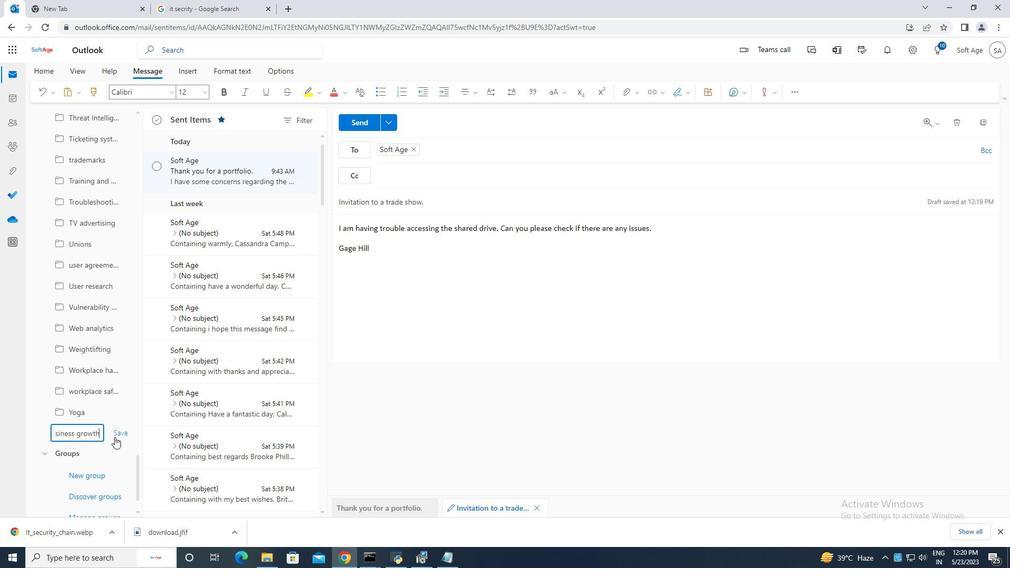 
Action: Mouse pressed left at (122, 435)
Screenshot: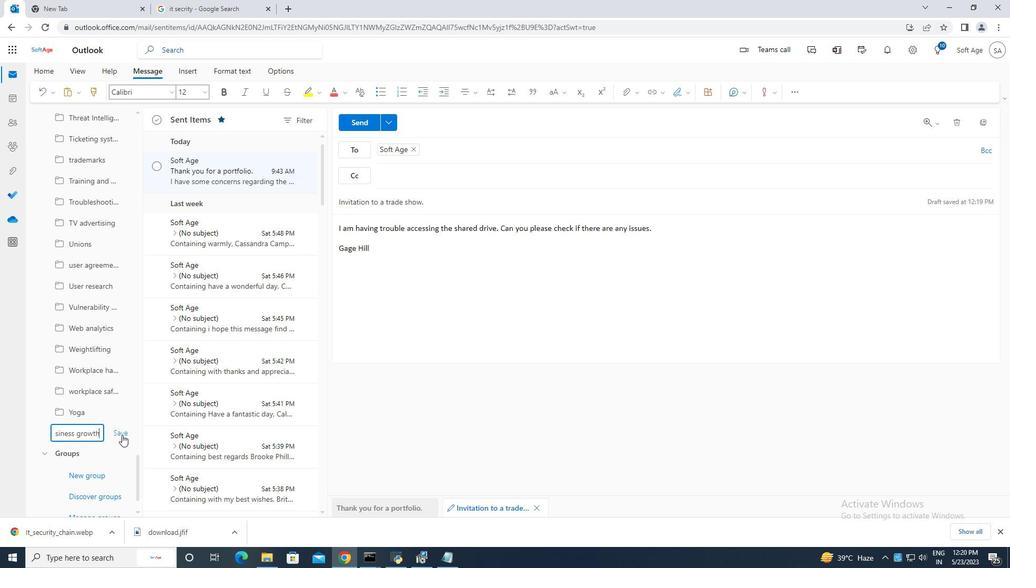 
Action: Mouse moved to (368, 121)
Screenshot: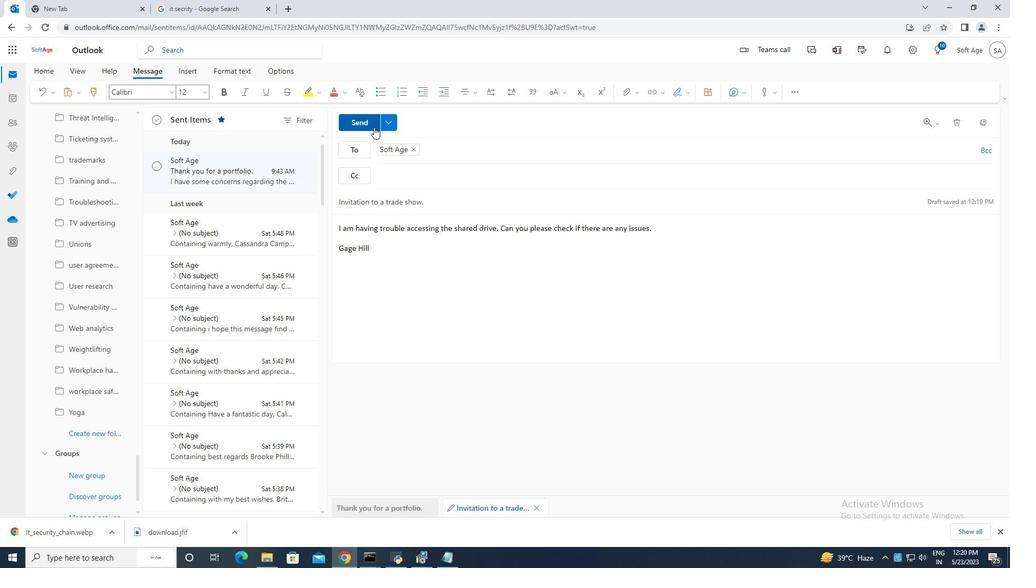 
Action: Mouse pressed left at (368, 121)
Screenshot: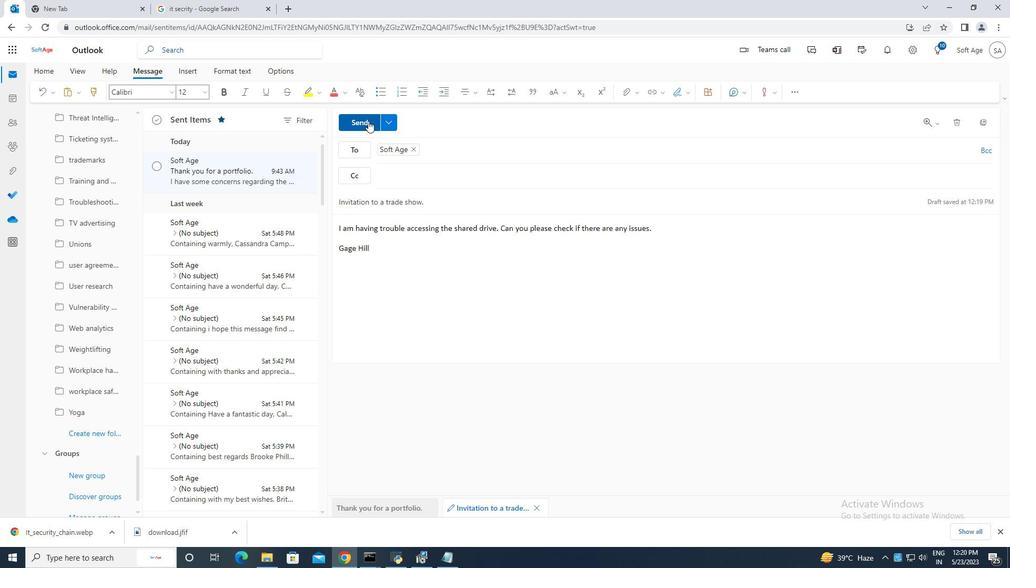 
Action: Mouse moved to (159, 166)
Screenshot: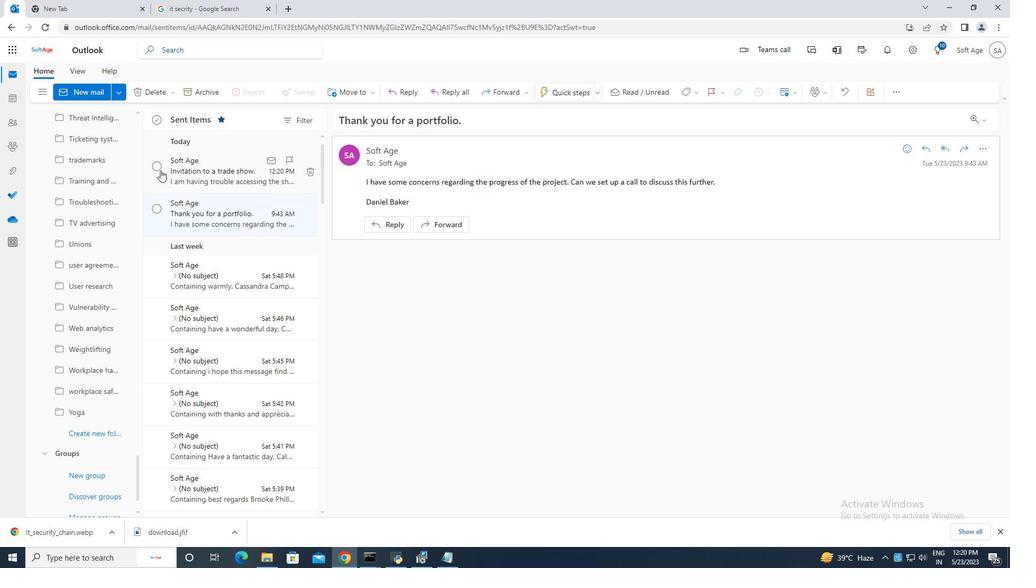 
Action: Mouse pressed left at (159, 166)
Screenshot: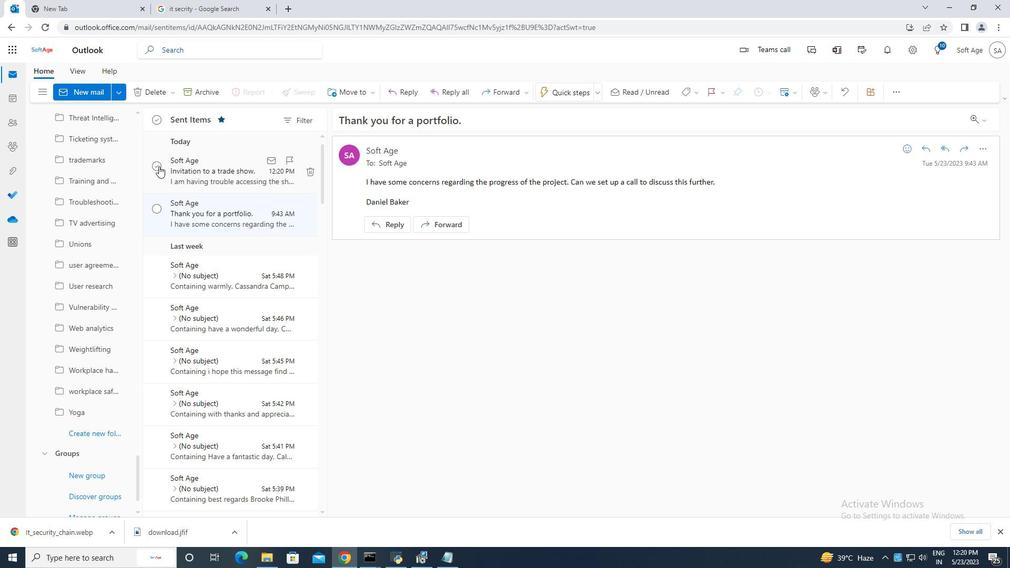 
Action: Mouse moved to (368, 95)
Screenshot: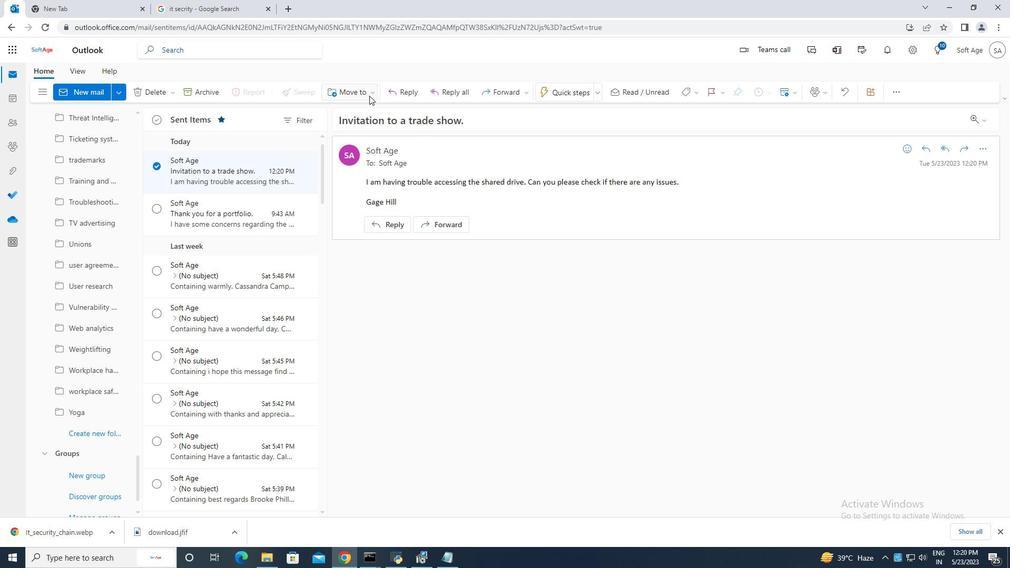 
Action: Mouse pressed left at (368, 95)
Screenshot: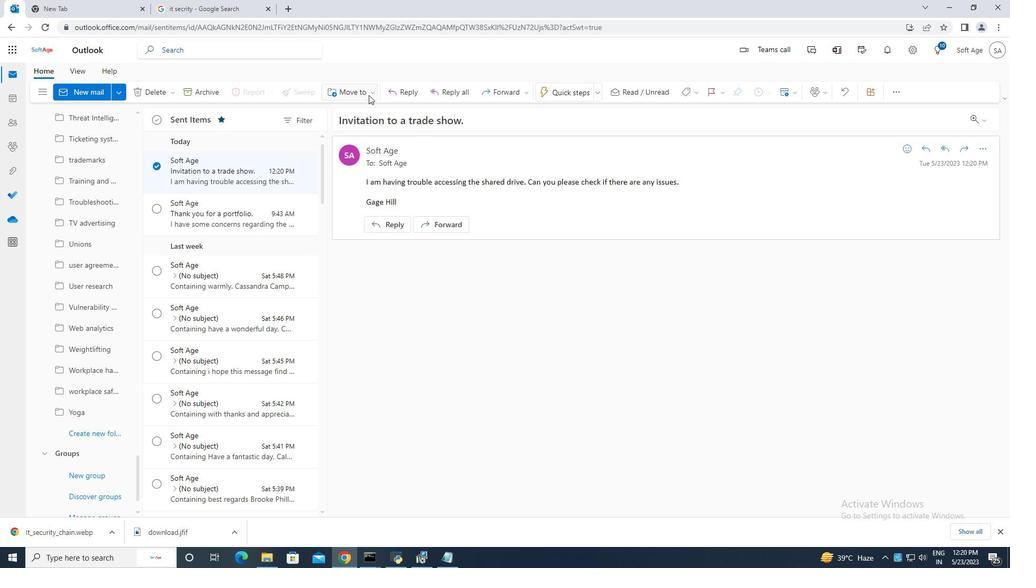 
Action: Mouse moved to (368, 110)
Screenshot: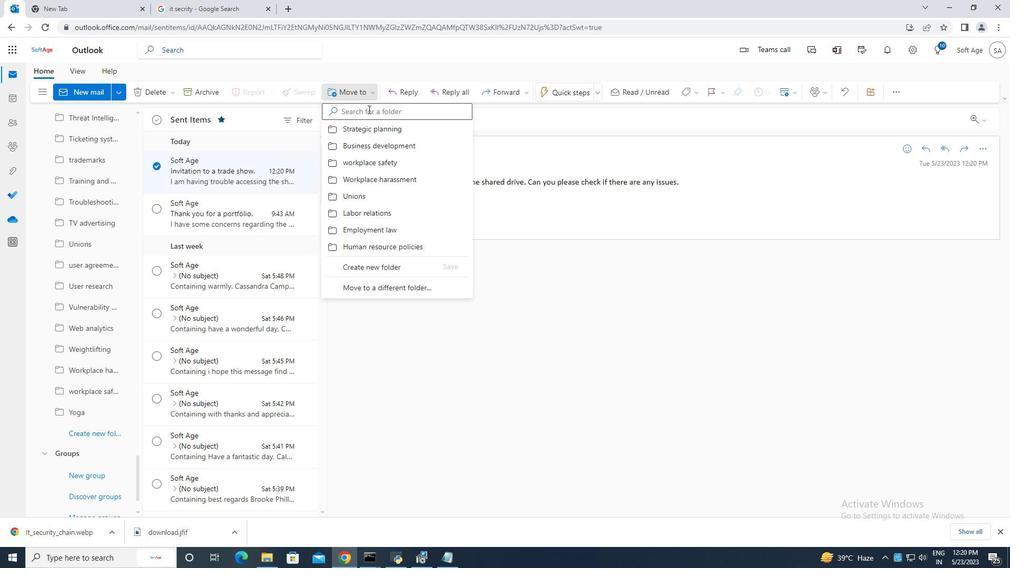 
Action: Mouse pressed left at (368, 110)
Screenshot: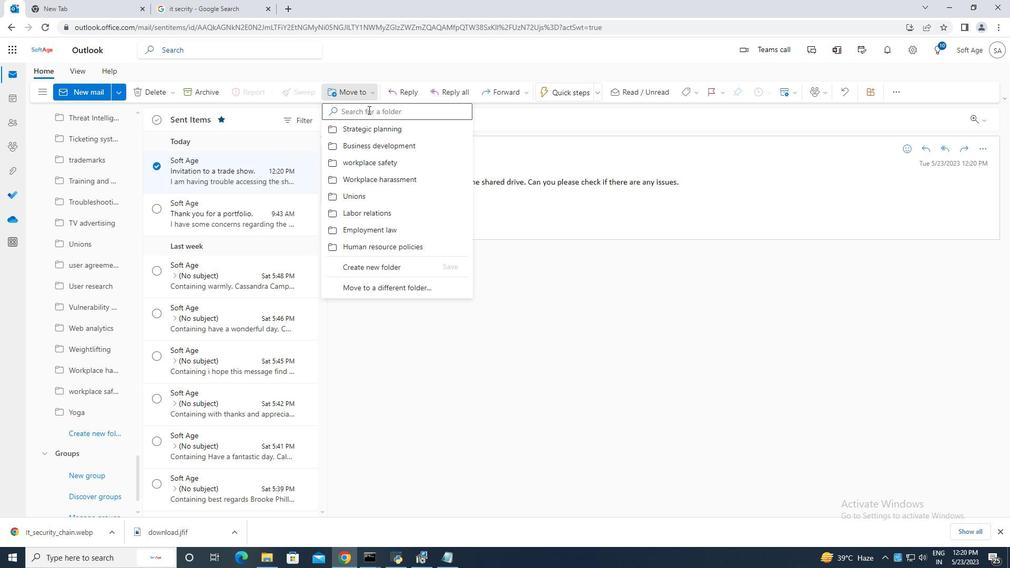 
Action: Key pressed <Key.caps_lock>B<Key.caps_lock>usiness<Key.space>growth
Screenshot: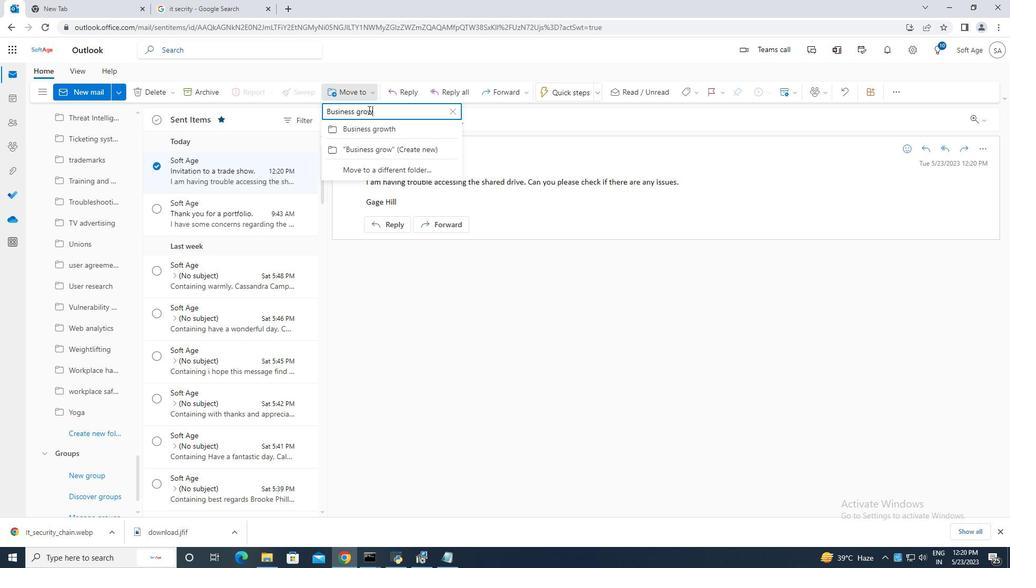 
Action: Mouse moved to (384, 127)
Screenshot: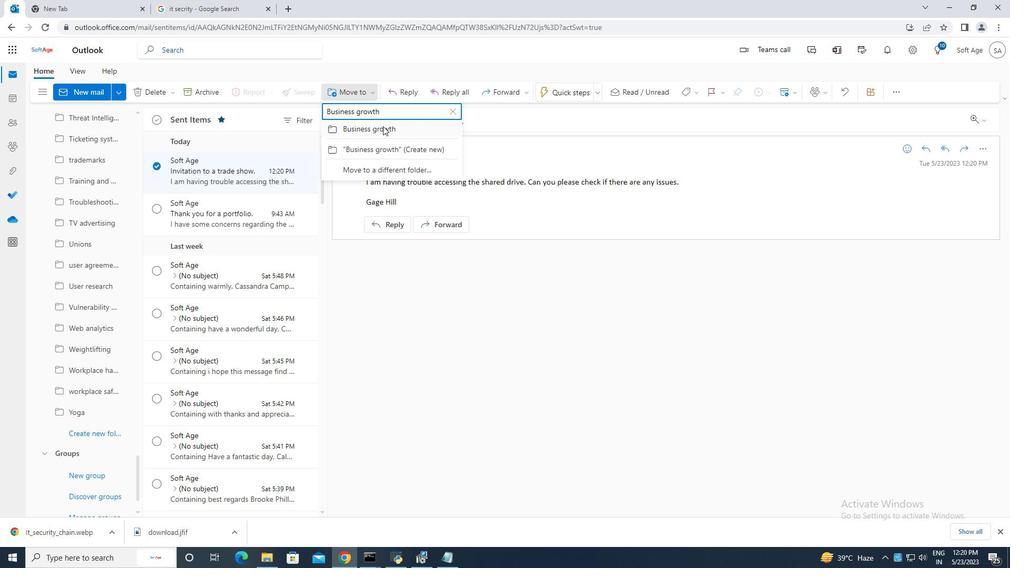 
Action: Mouse pressed left at (384, 127)
Screenshot: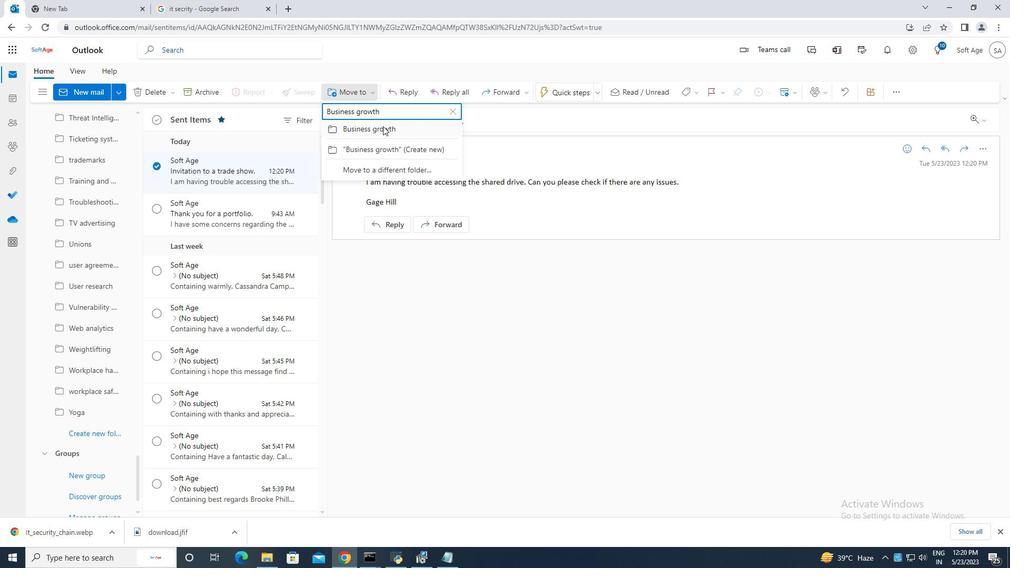 
Action: Mouse moved to (452, 221)
Screenshot: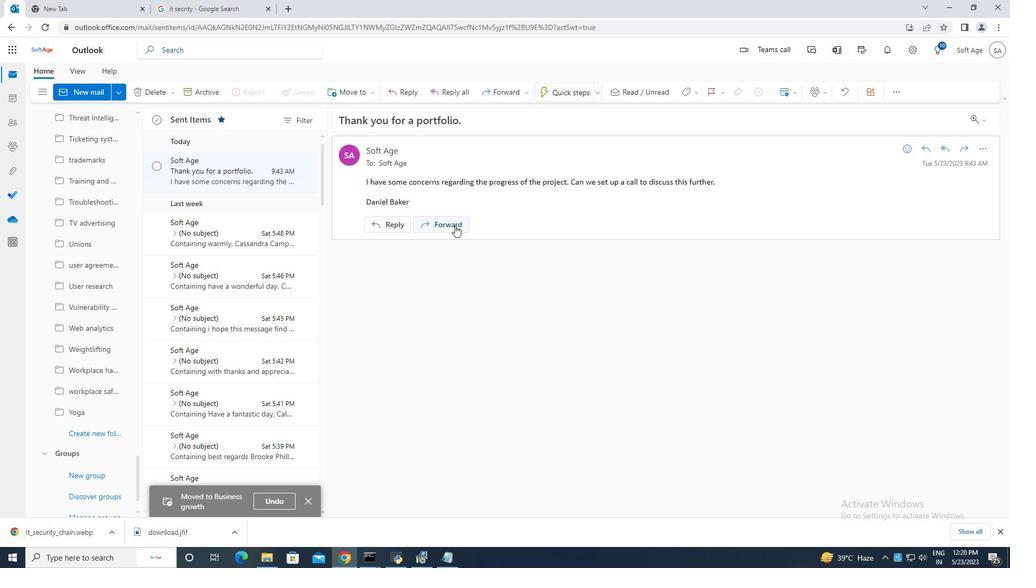 
